Task: In the  document Ariana.rtfMake this file  'available offline' Add shortcut to Drive 'My Drive'Email the file to   softage.4@softage.net, with message attached Time-Sensitive: I kindly ask you to go through the email I've sent as soon as possible. and file type: 'Open Document'
Action: Mouse moved to (664, 293)
Screenshot: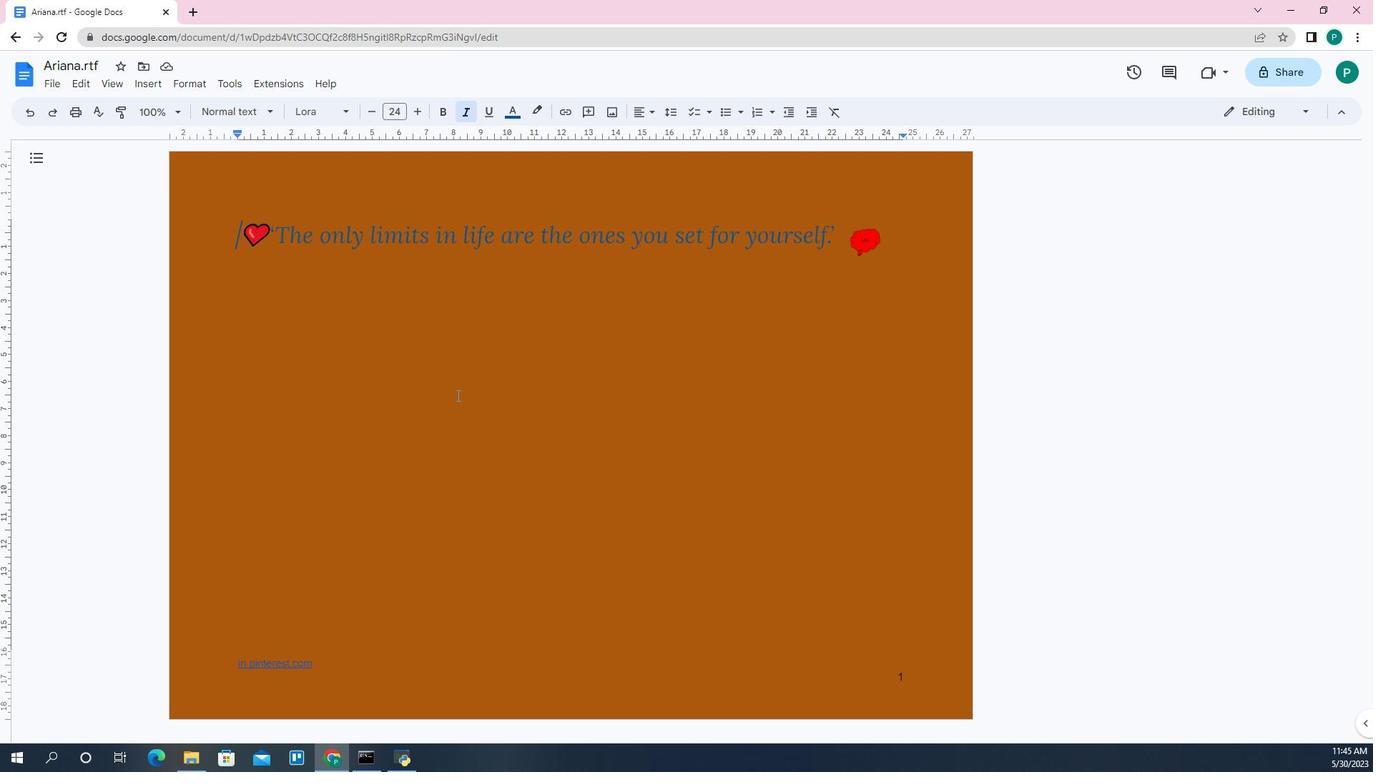 
Action: Mouse pressed left at (664, 293)
Screenshot: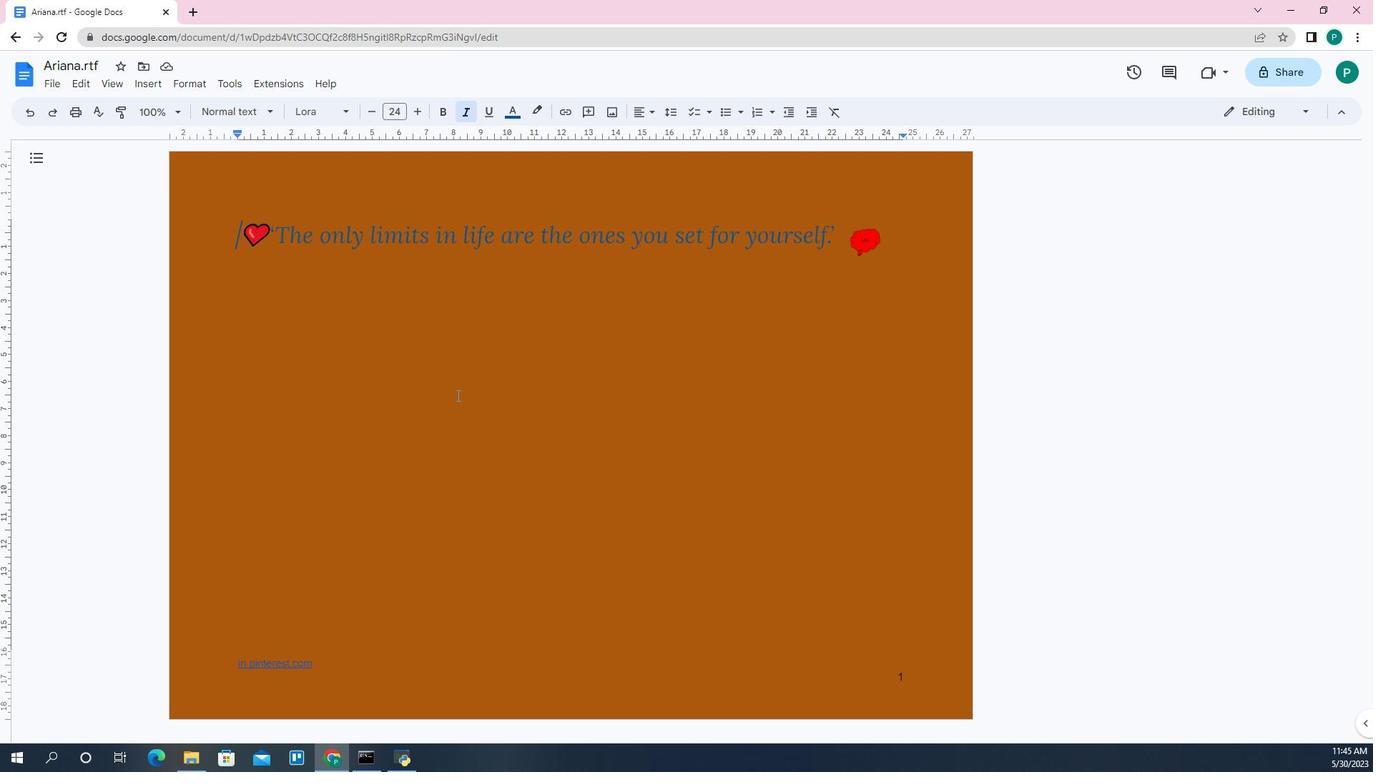 
Action: Mouse moved to (664, 293)
Screenshot: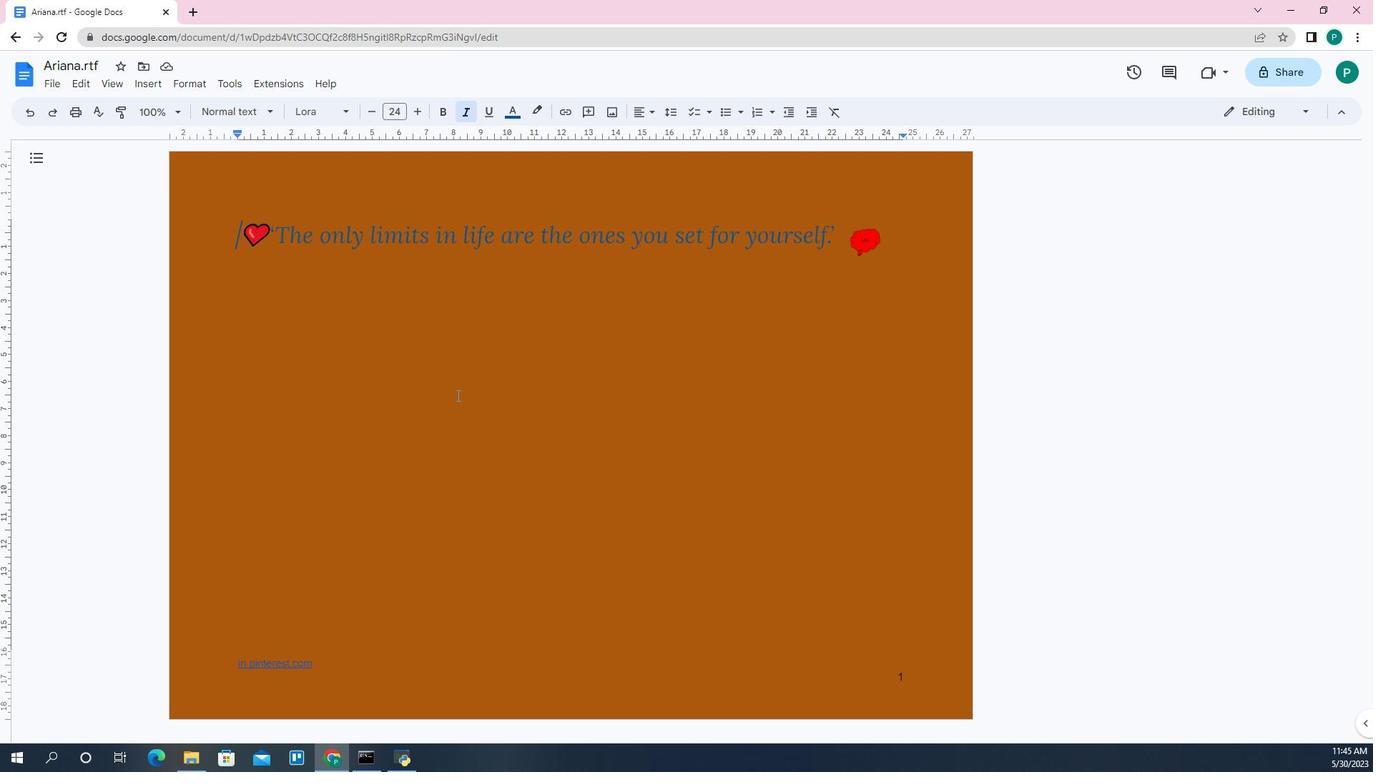 
Action: Mouse pressed left at (664, 293)
Screenshot: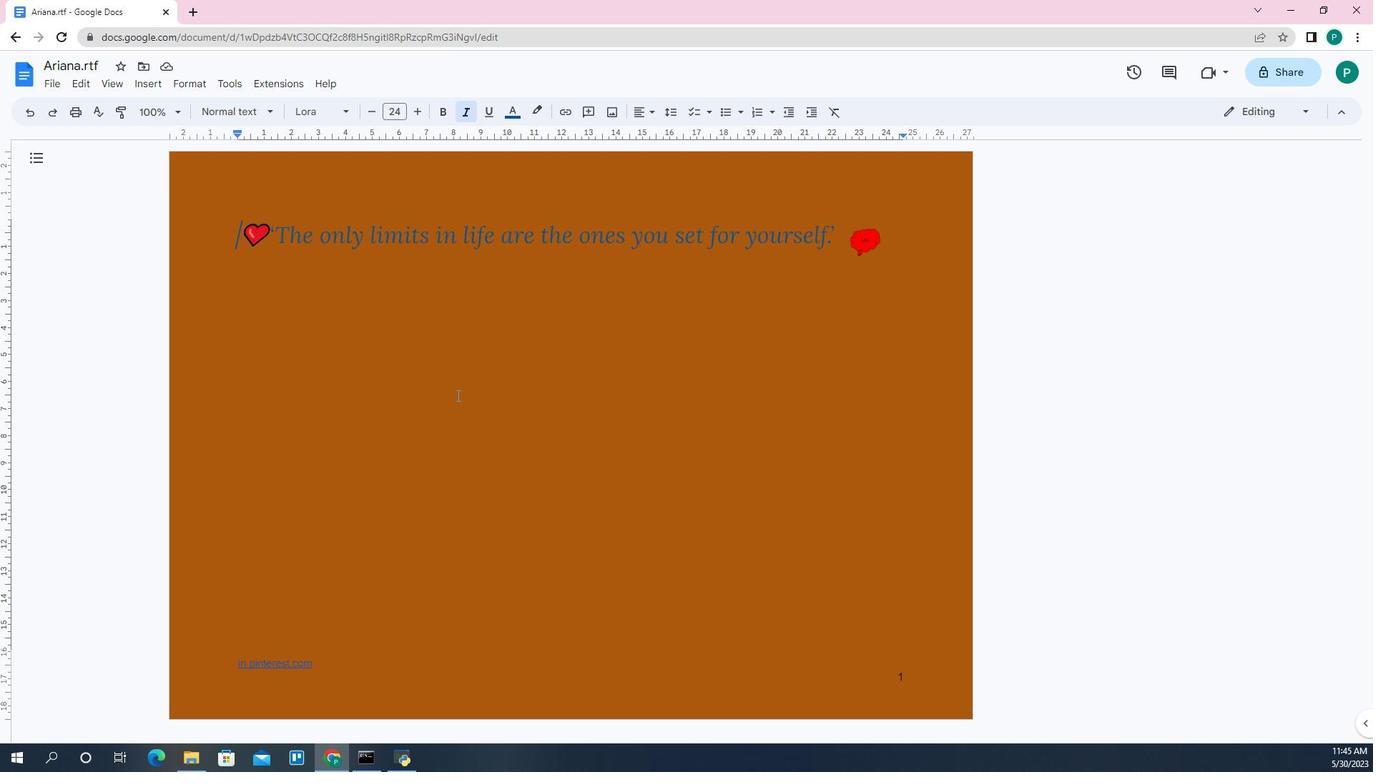 
Action: Mouse moved to (664, 317)
Screenshot: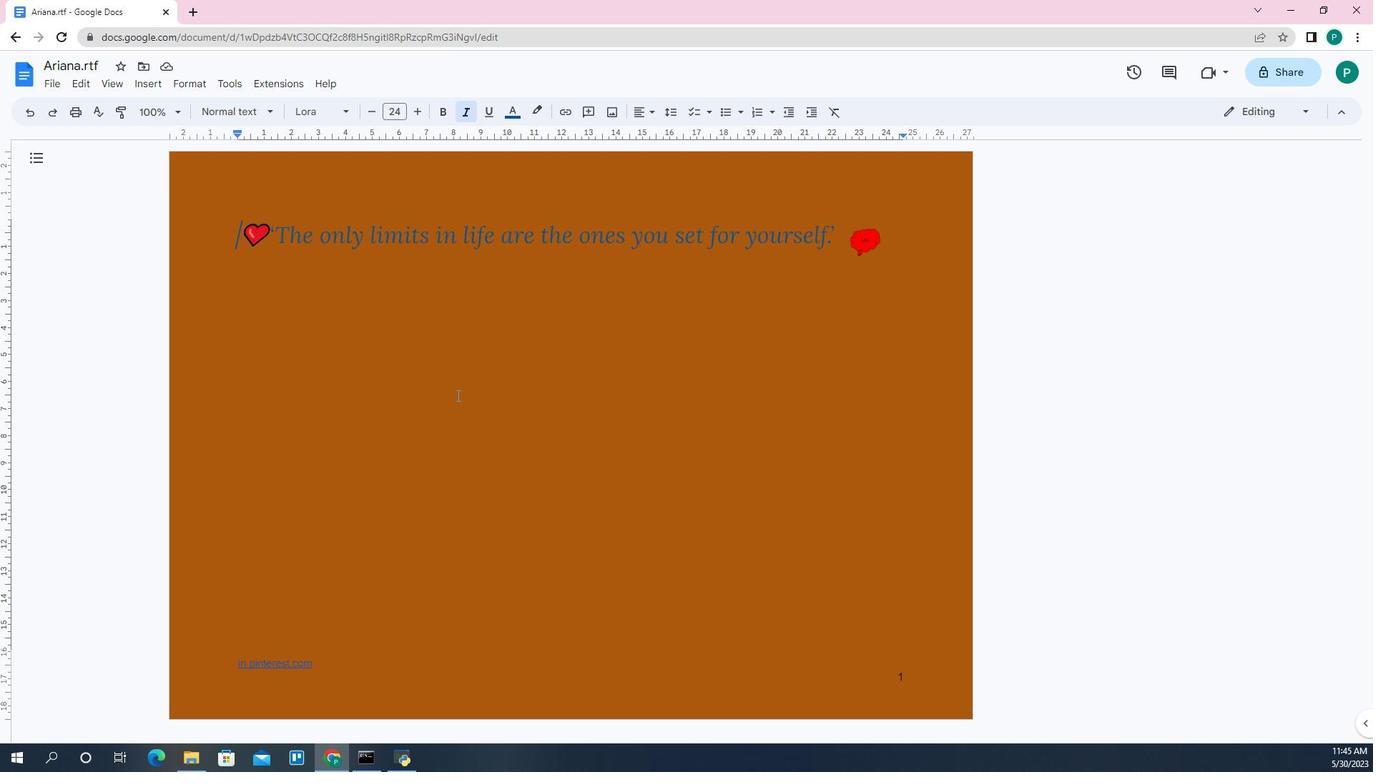 
Action: Mouse pressed left at (664, 317)
Screenshot: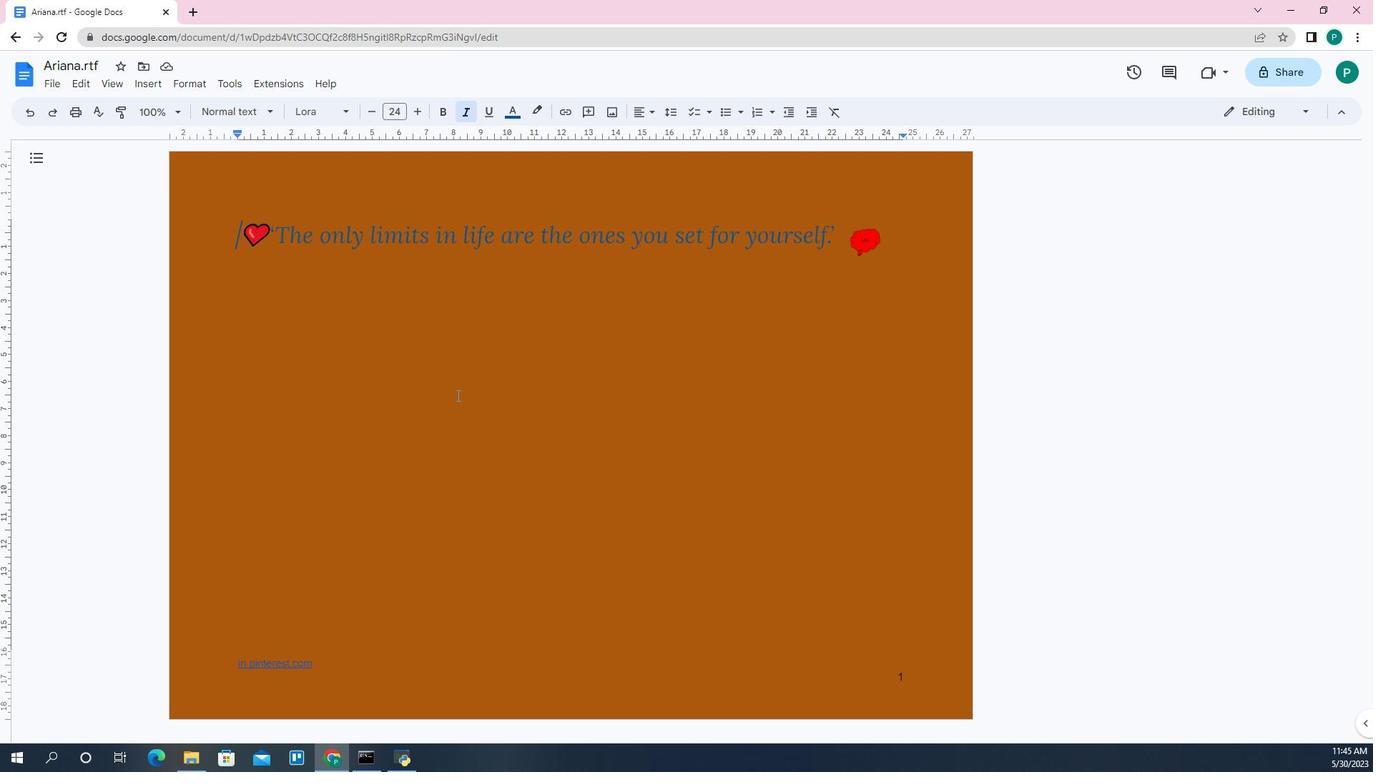 
Action: Mouse moved to (670, 296)
Screenshot: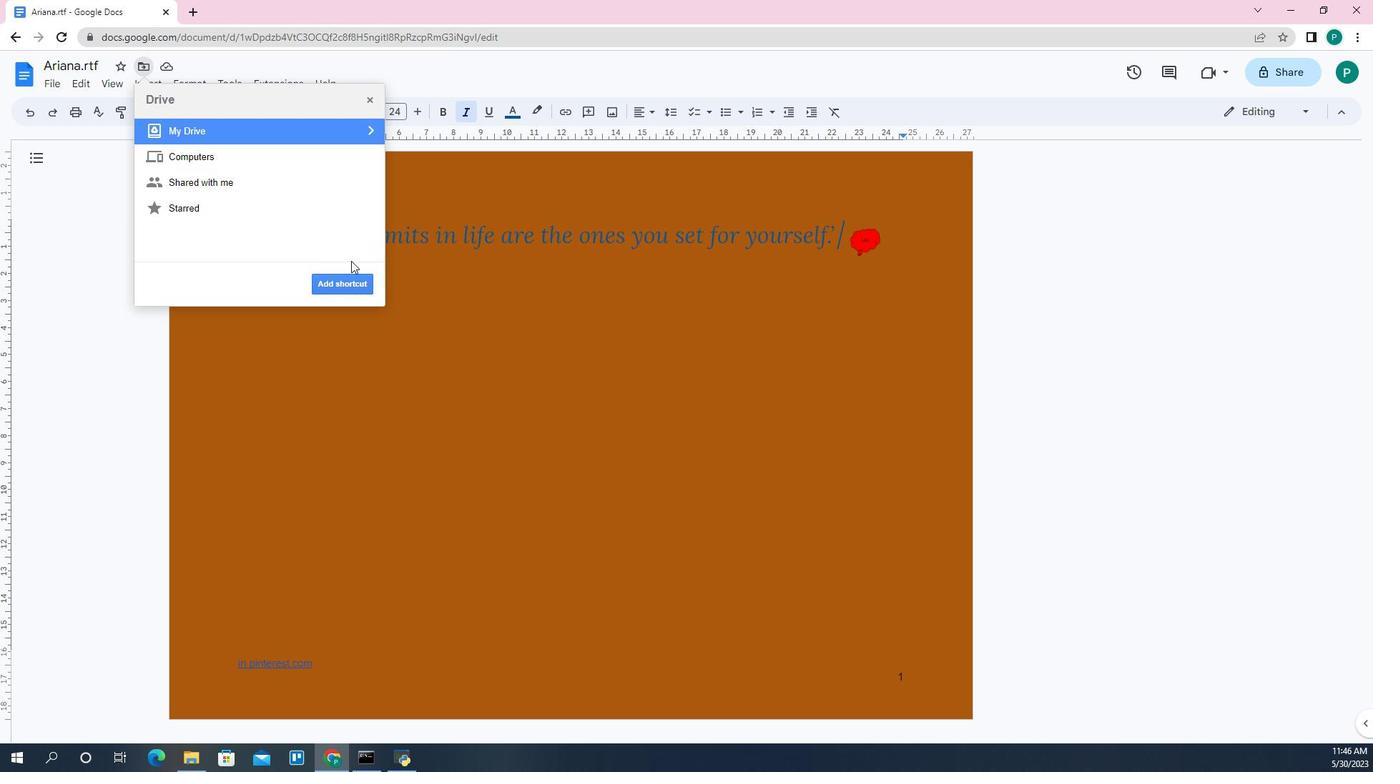 
Action: Mouse pressed left at (670, 296)
Screenshot: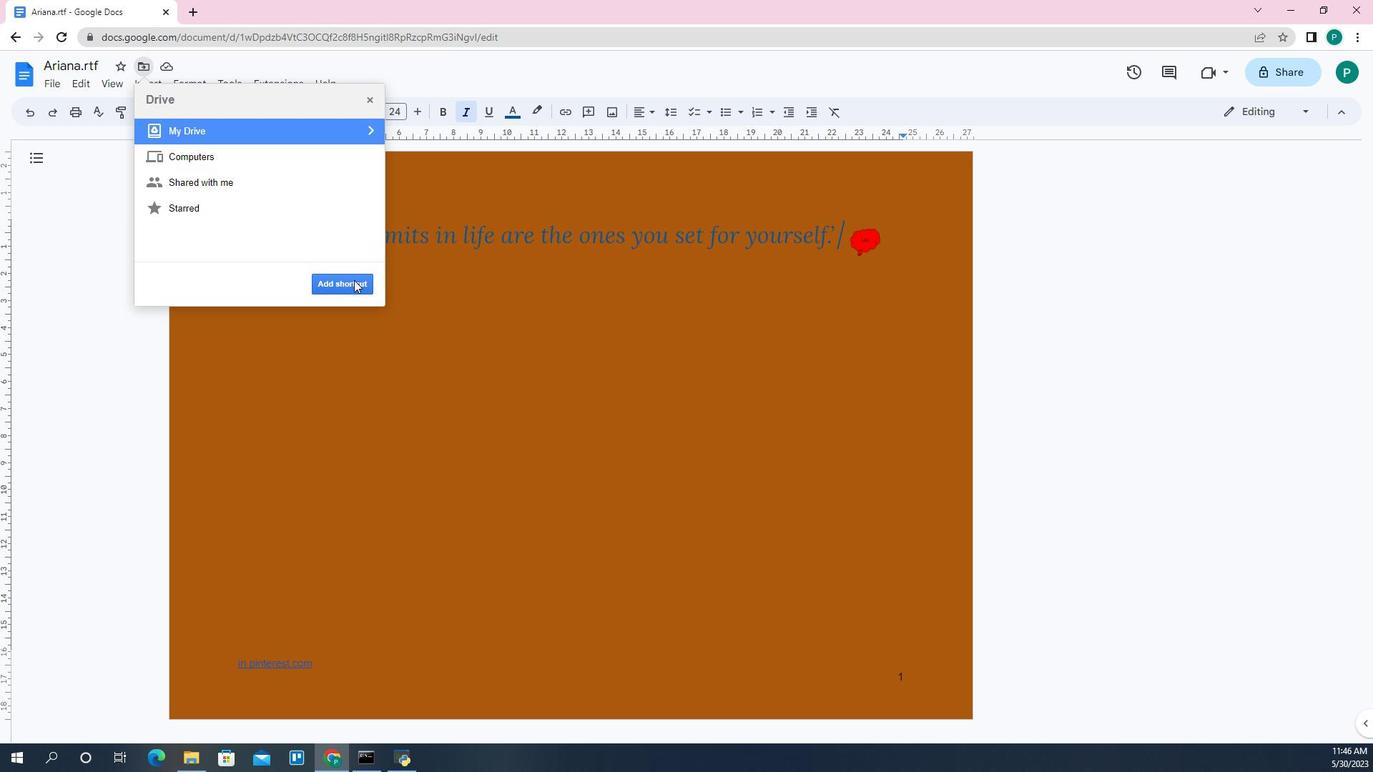 
Action: Mouse moved to (670, 310)
Screenshot: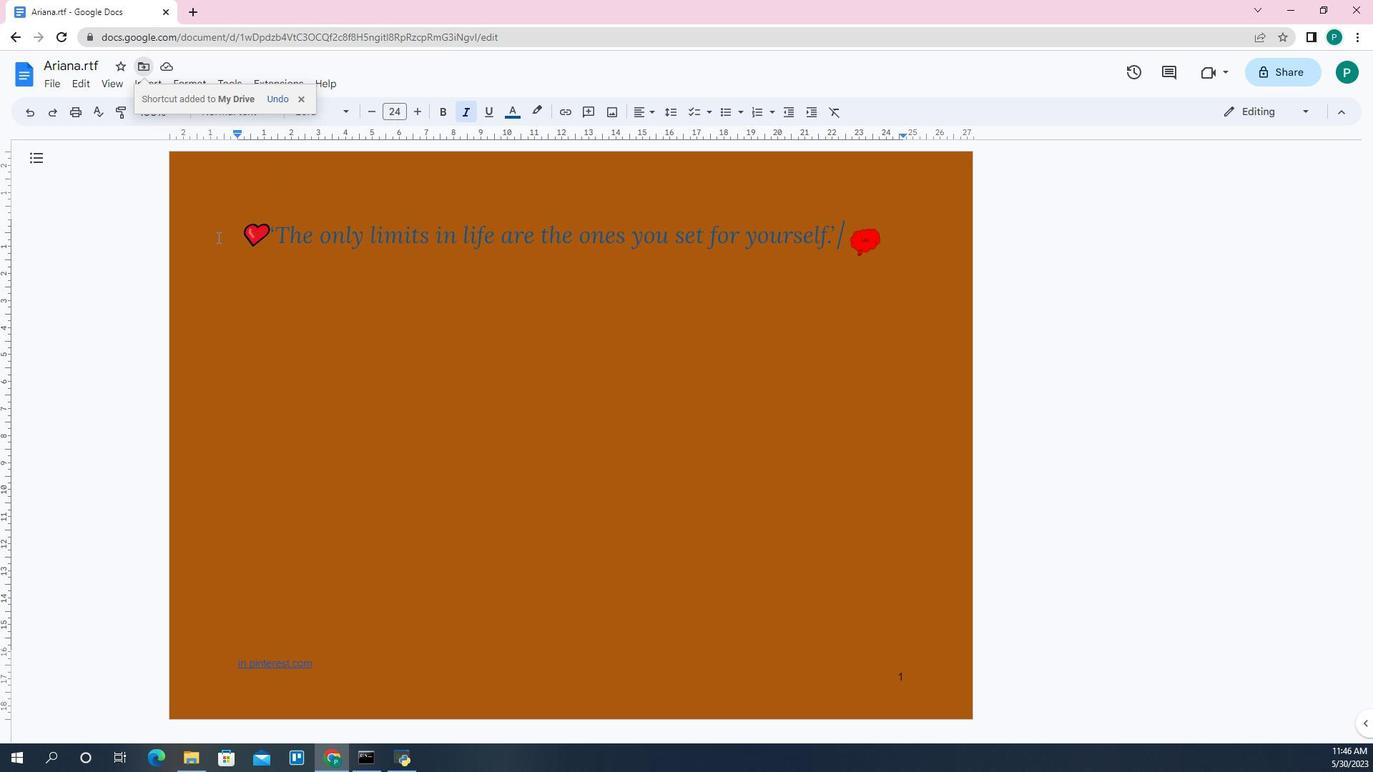 
Action: Mouse pressed left at (670, 310)
Screenshot: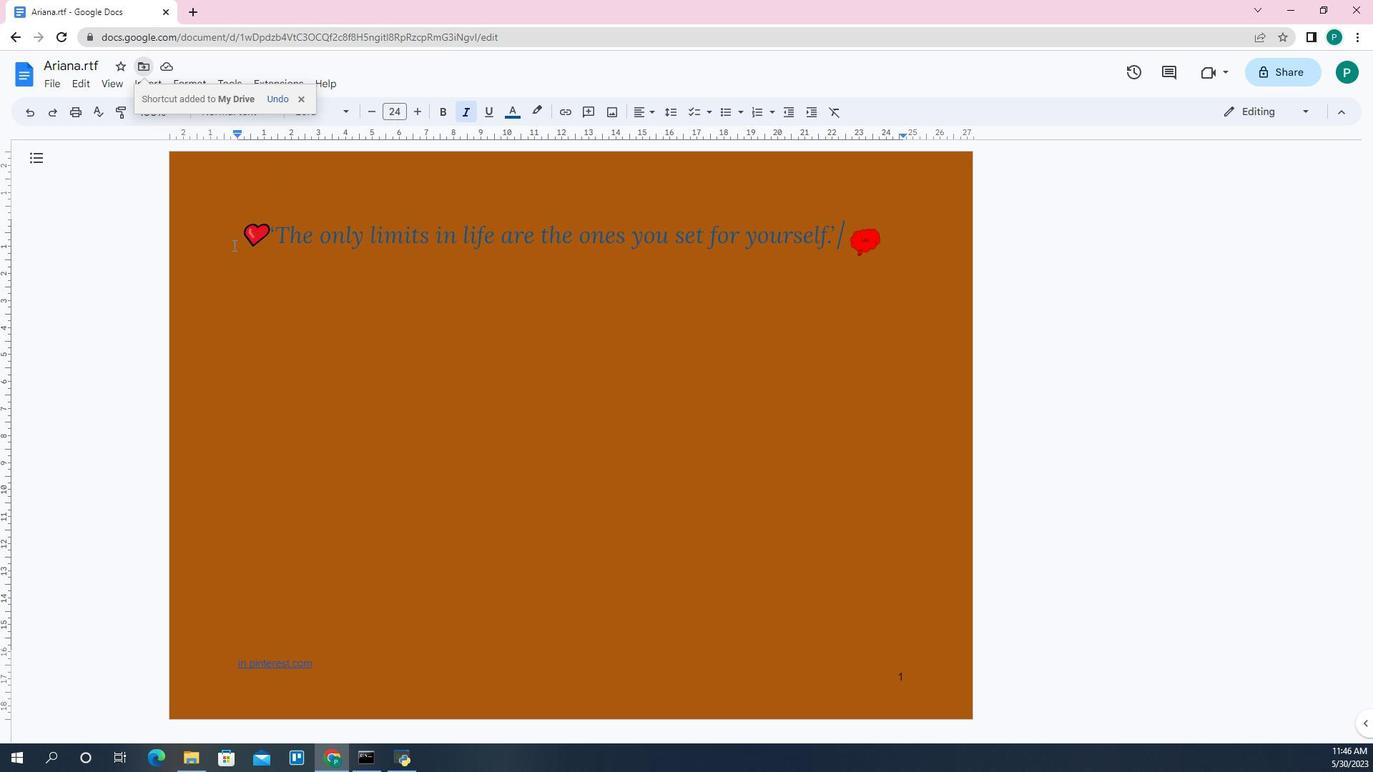 
Action: Mouse moved to (664, 293)
Screenshot: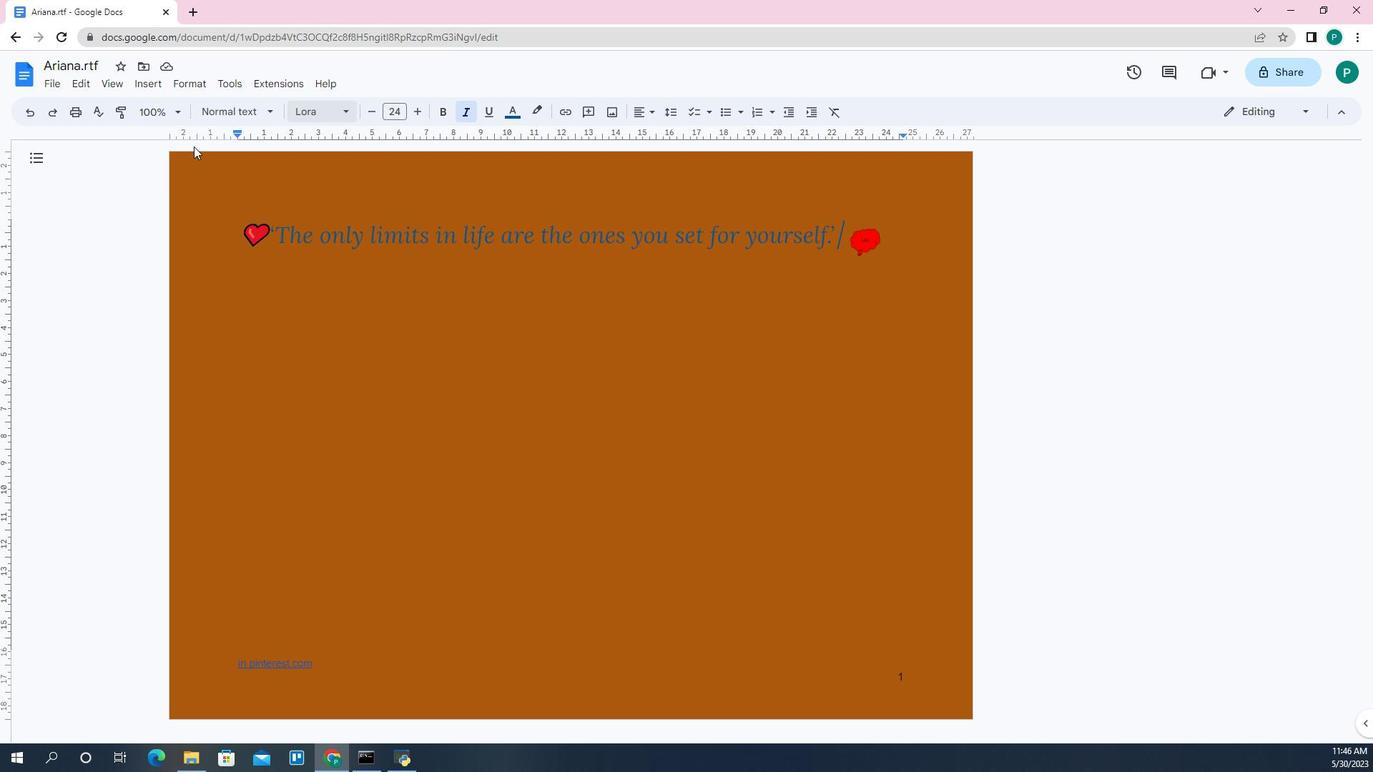 
Action: Mouse pressed left at (664, 293)
Screenshot: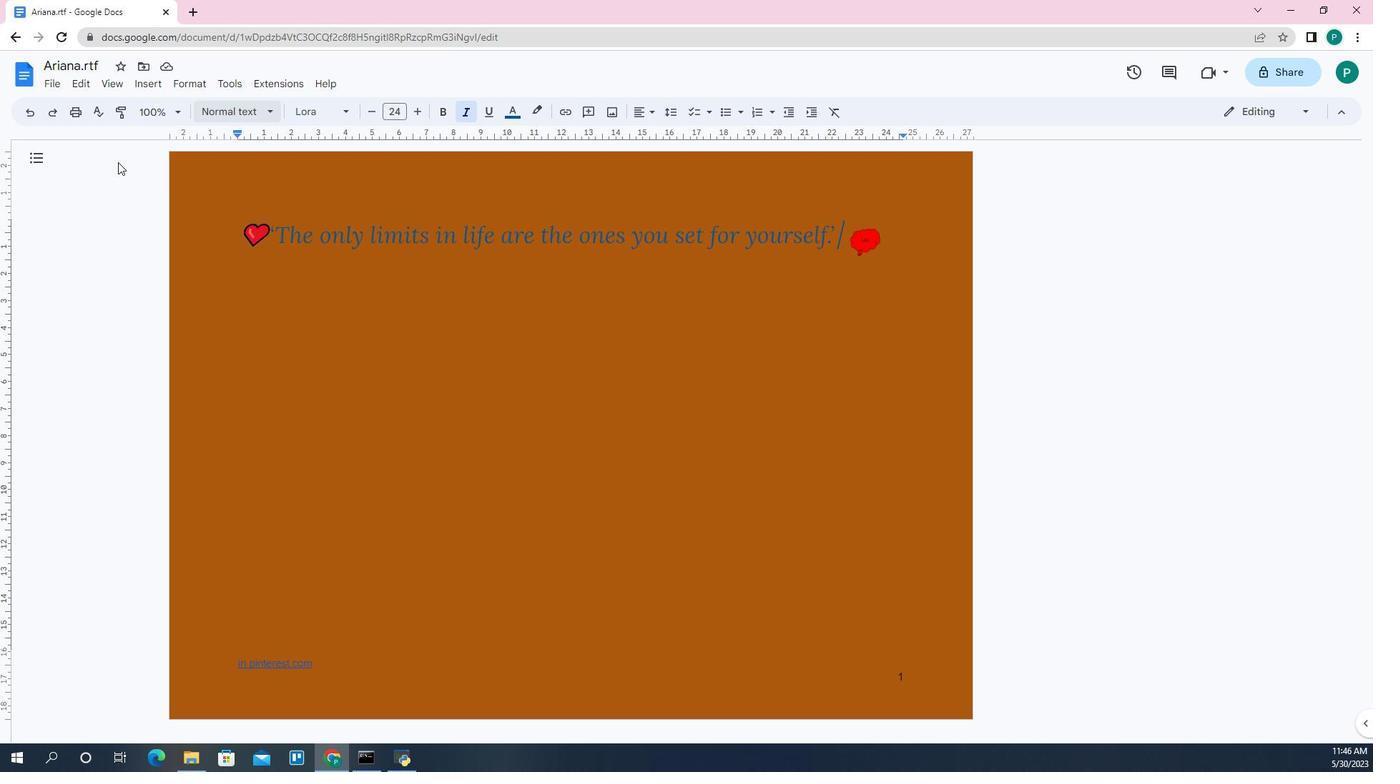 
Action: Mouse moved to (664, 311)
Screenshot: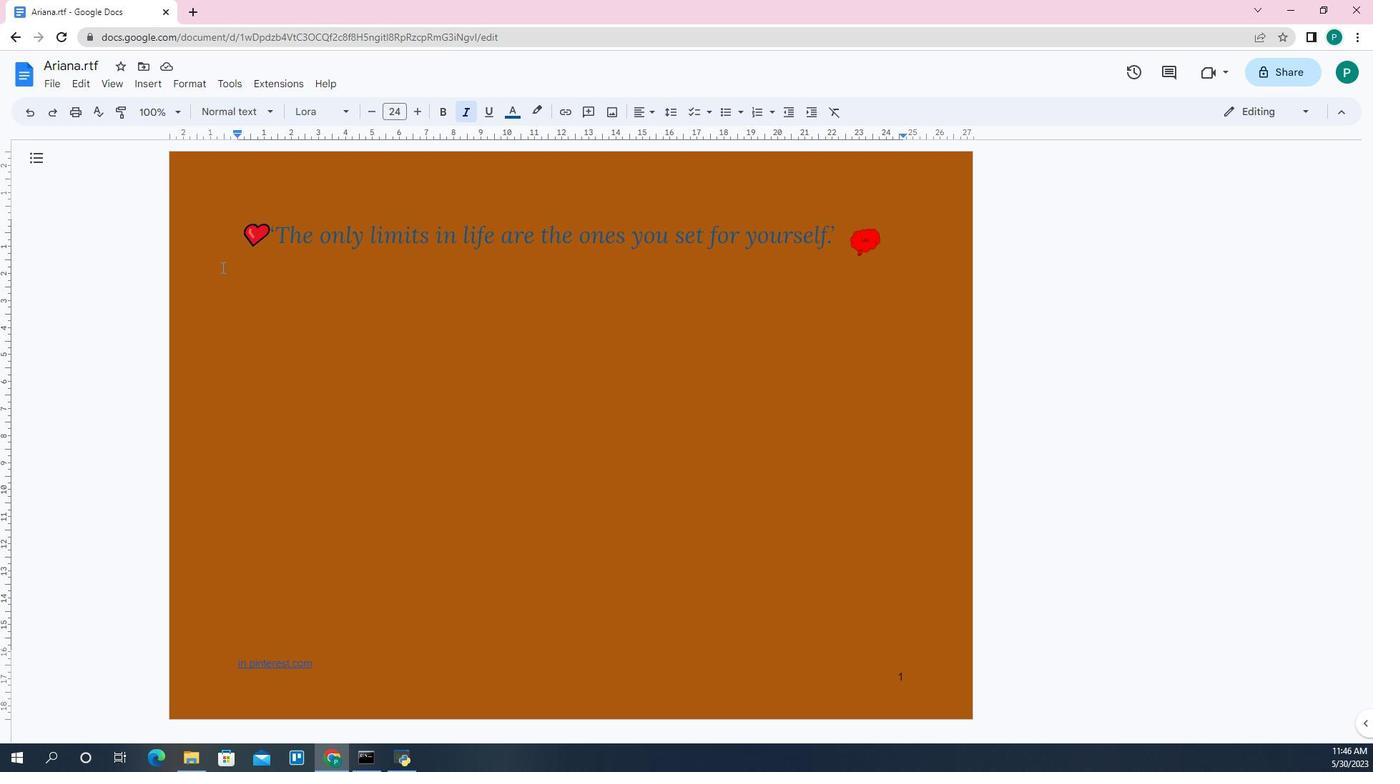 
Action: Mouse pressed left at (664, 311)
Screenshot: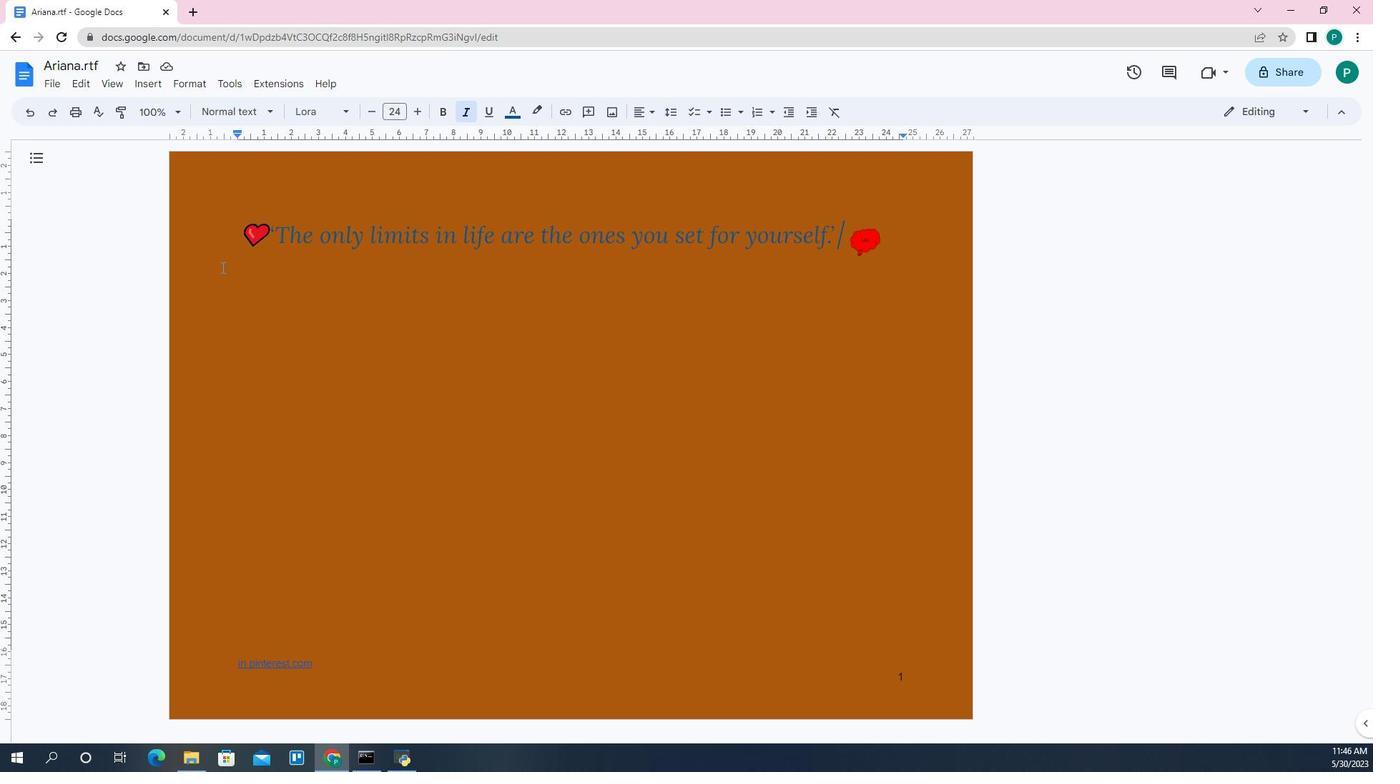 
Action: Mouse moved to (665, 298)
Screenshot: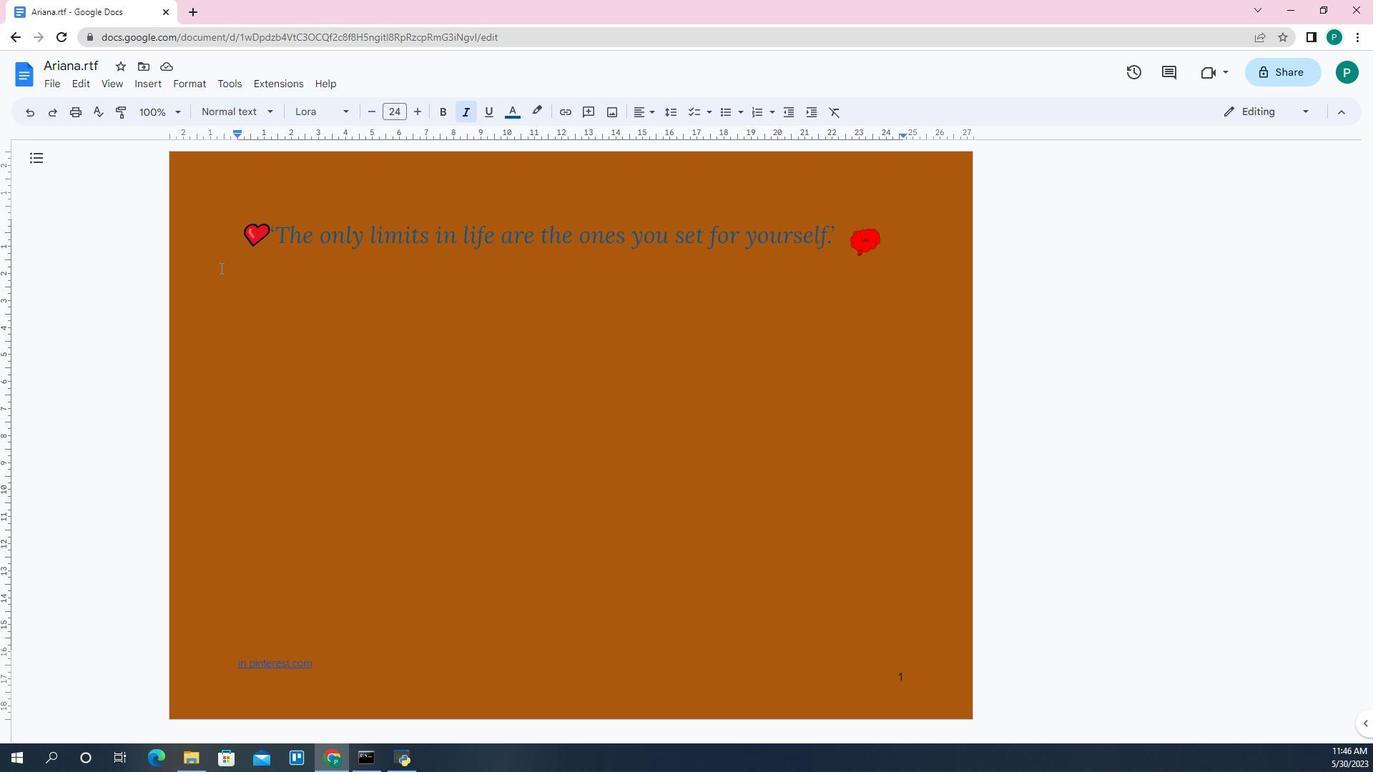 
Action: Mouse pressed left at (665, 298)
Screenshot: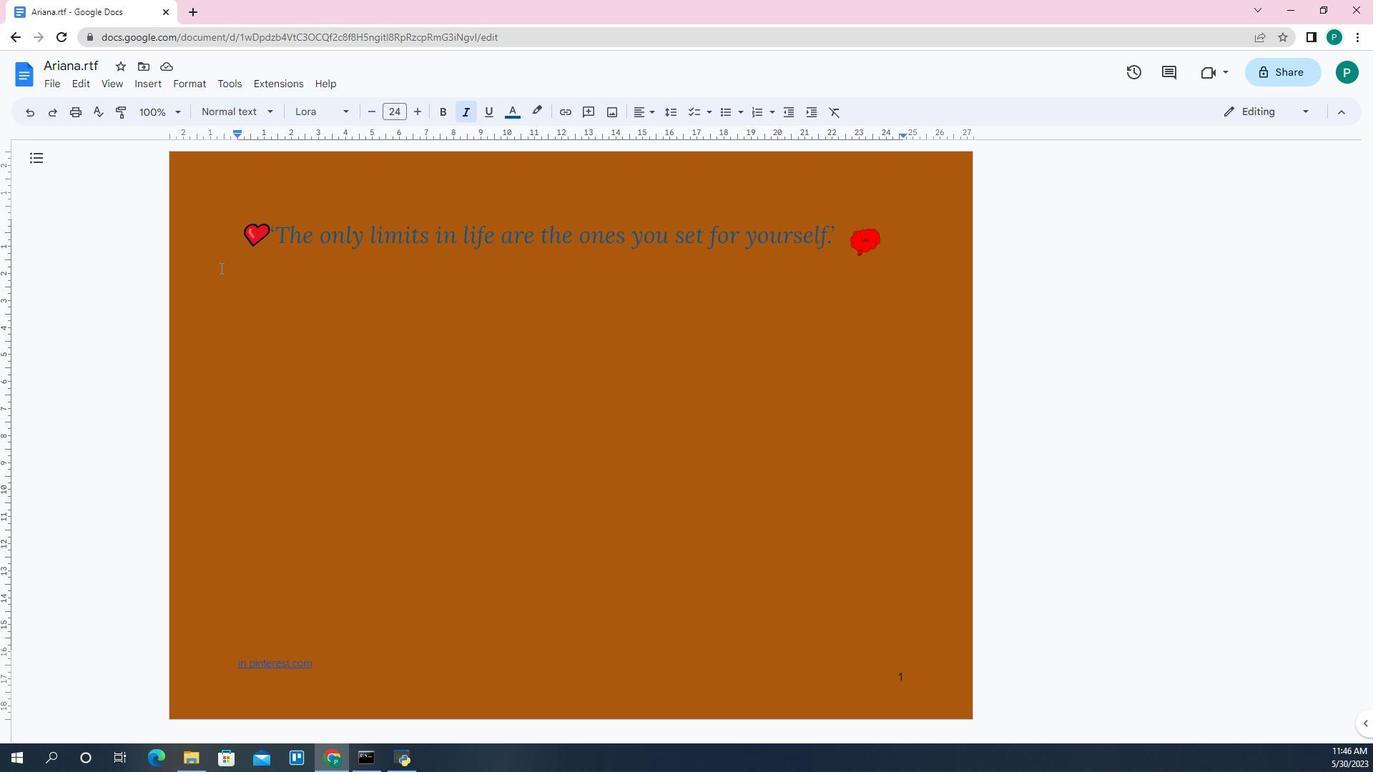 
Action: Mouse moved to (665, 298)
Screenshot: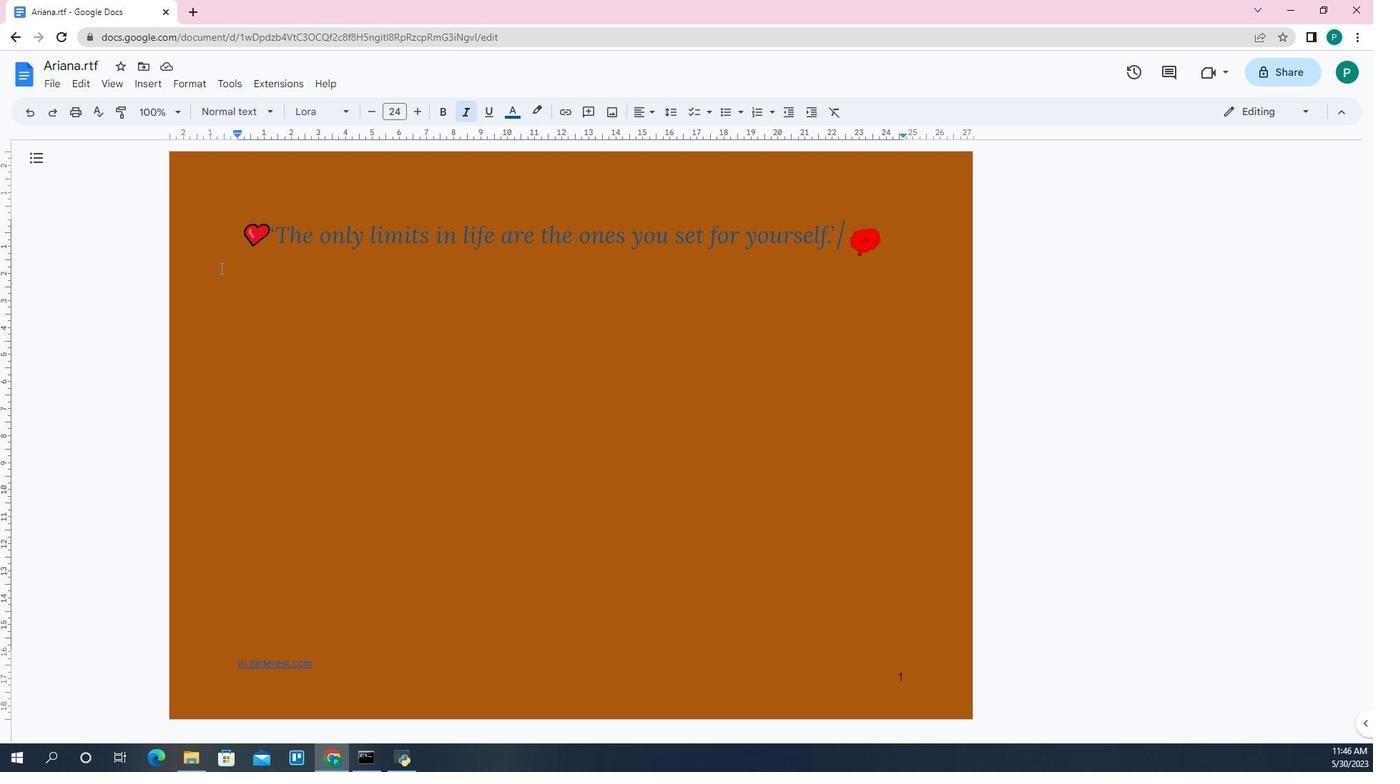 
Action: Mouse pressed left at (665, 298)
Screenshot: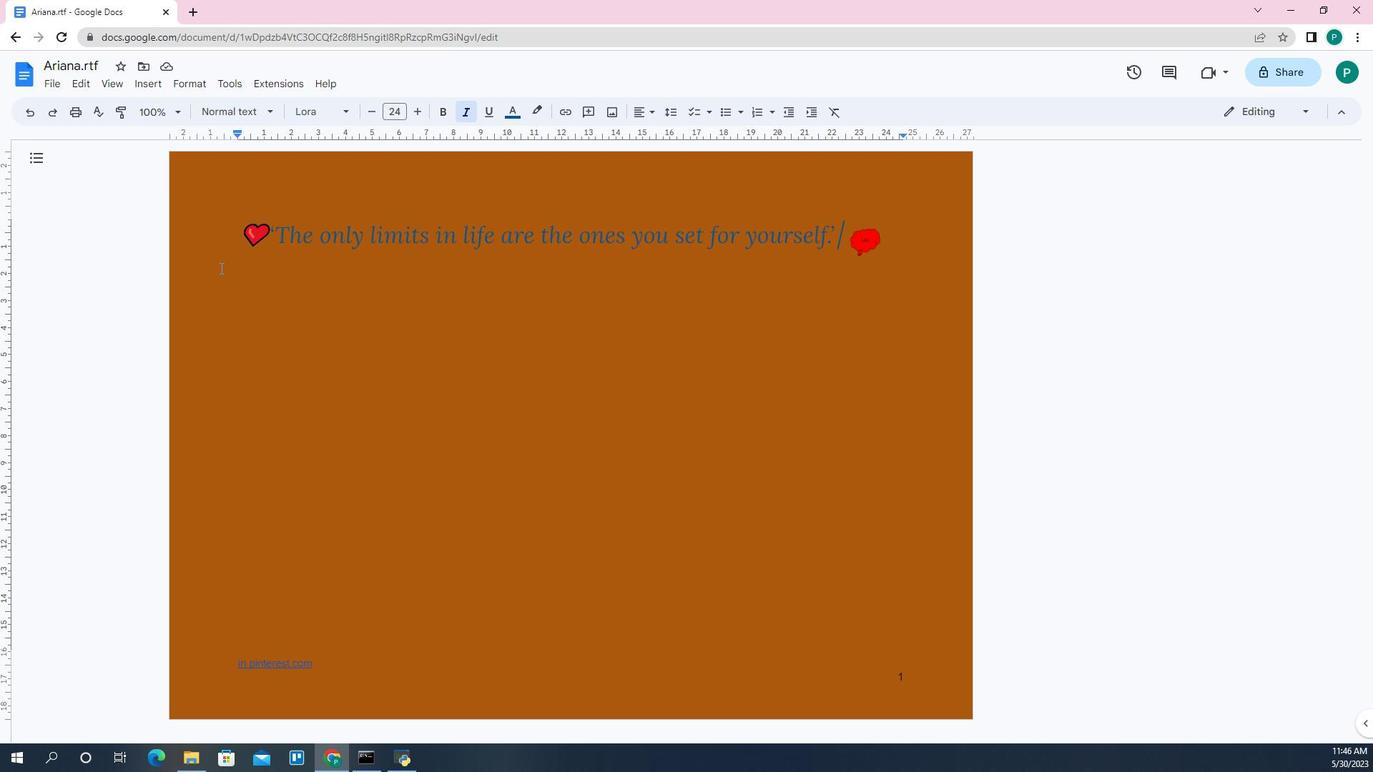 
Action: Mouse moved to (665, 309)
Screenshot: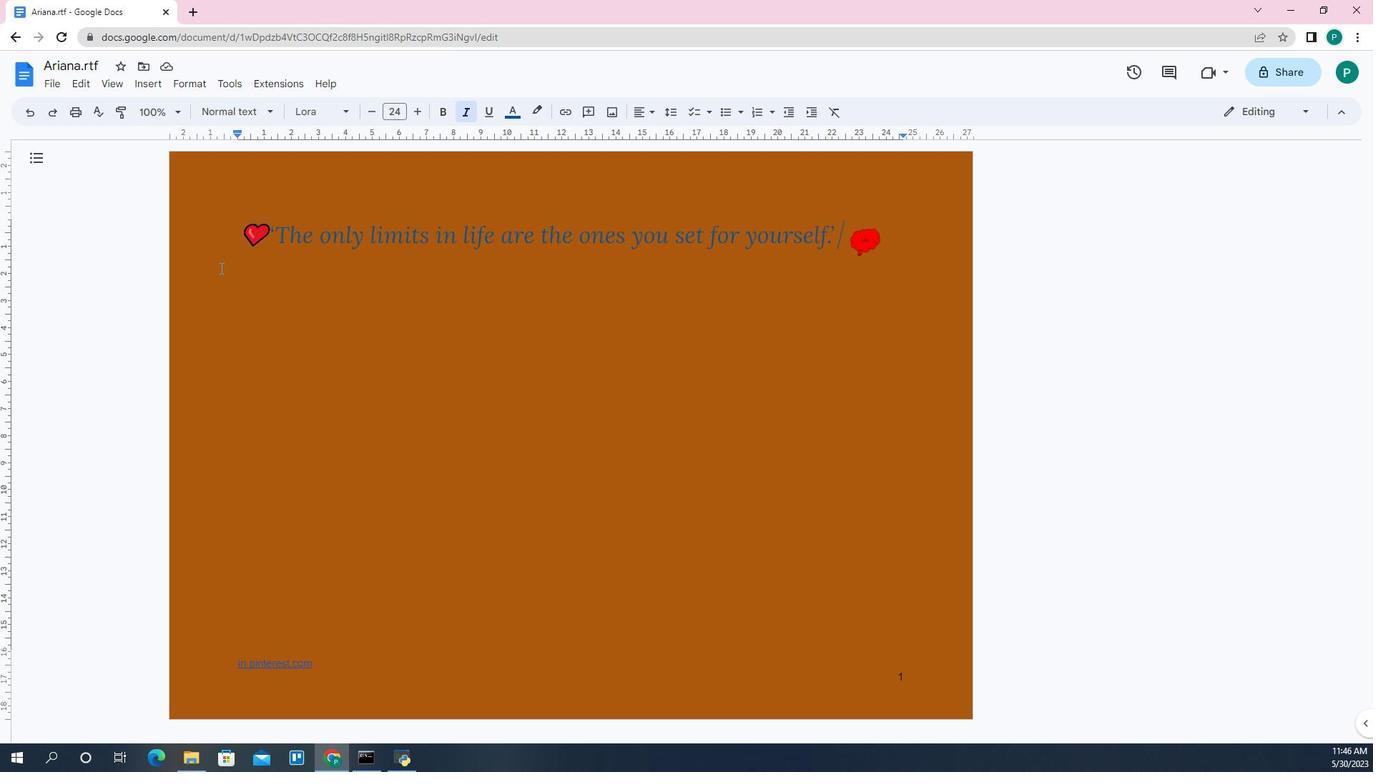 
Action: Mouse pressed left at (665, 309)
Screenshot: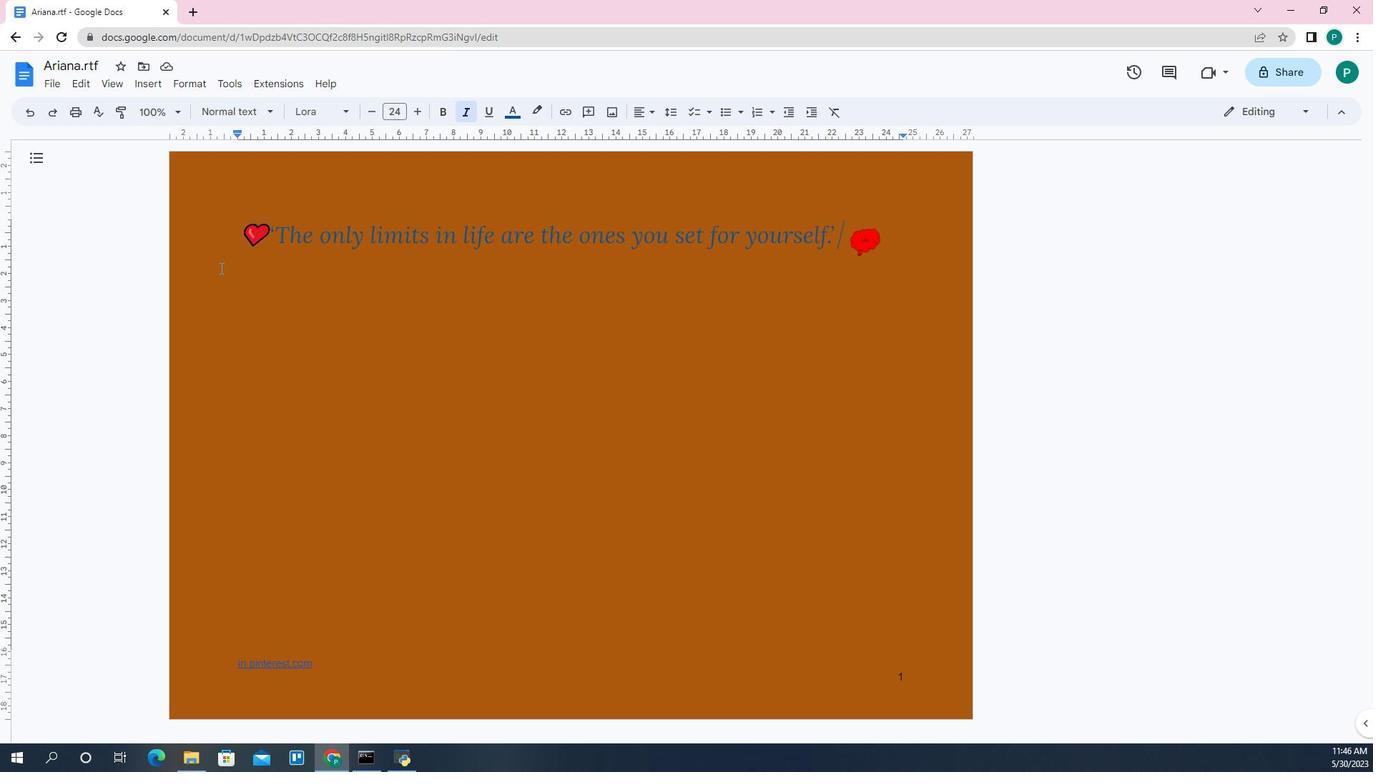 
Action: Mouse moved to (665, 295)
Screenshot: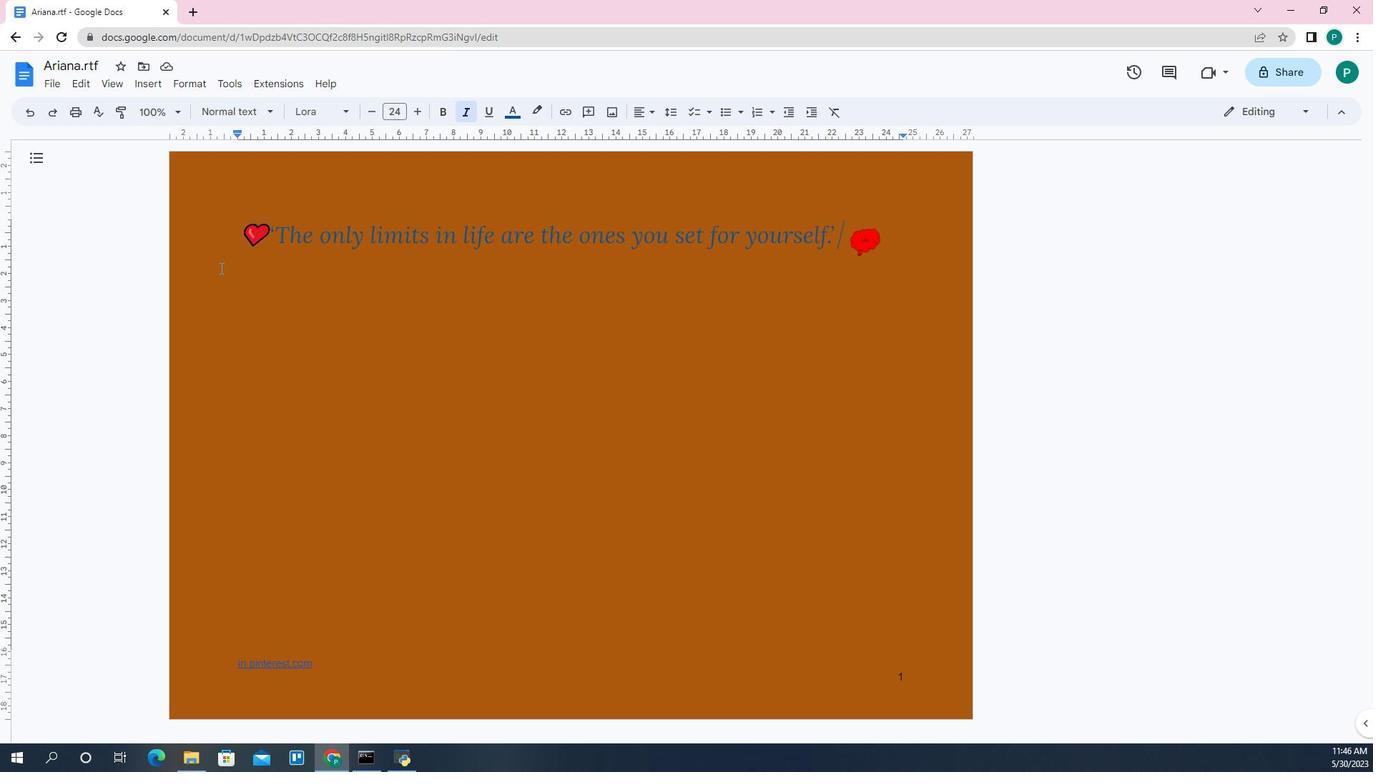 
Action: Mouse pressed left at (665, 295)
Screenshot: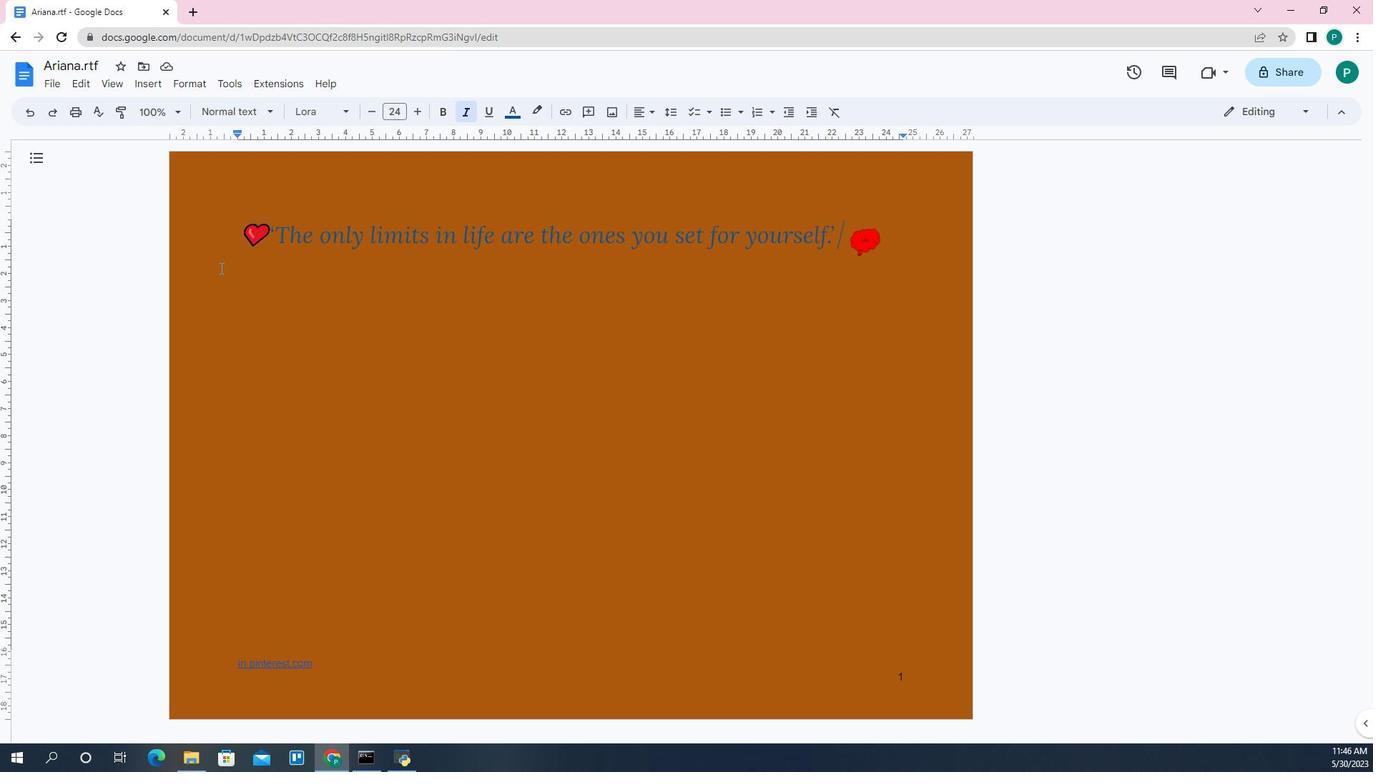 
Action: Mouse moved to (664, 293)
Screenshot: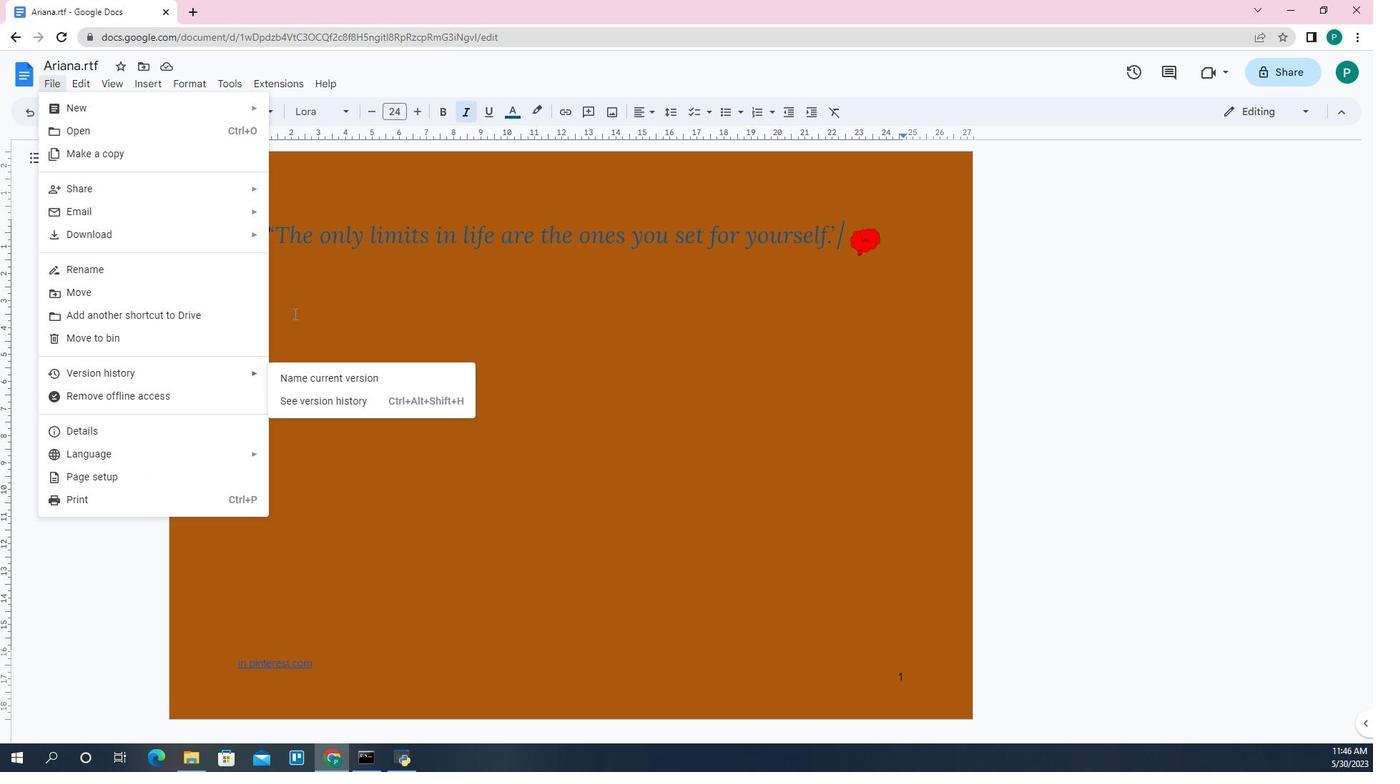 
Action: Mouse pressed left at (664, 293)
Screenshot: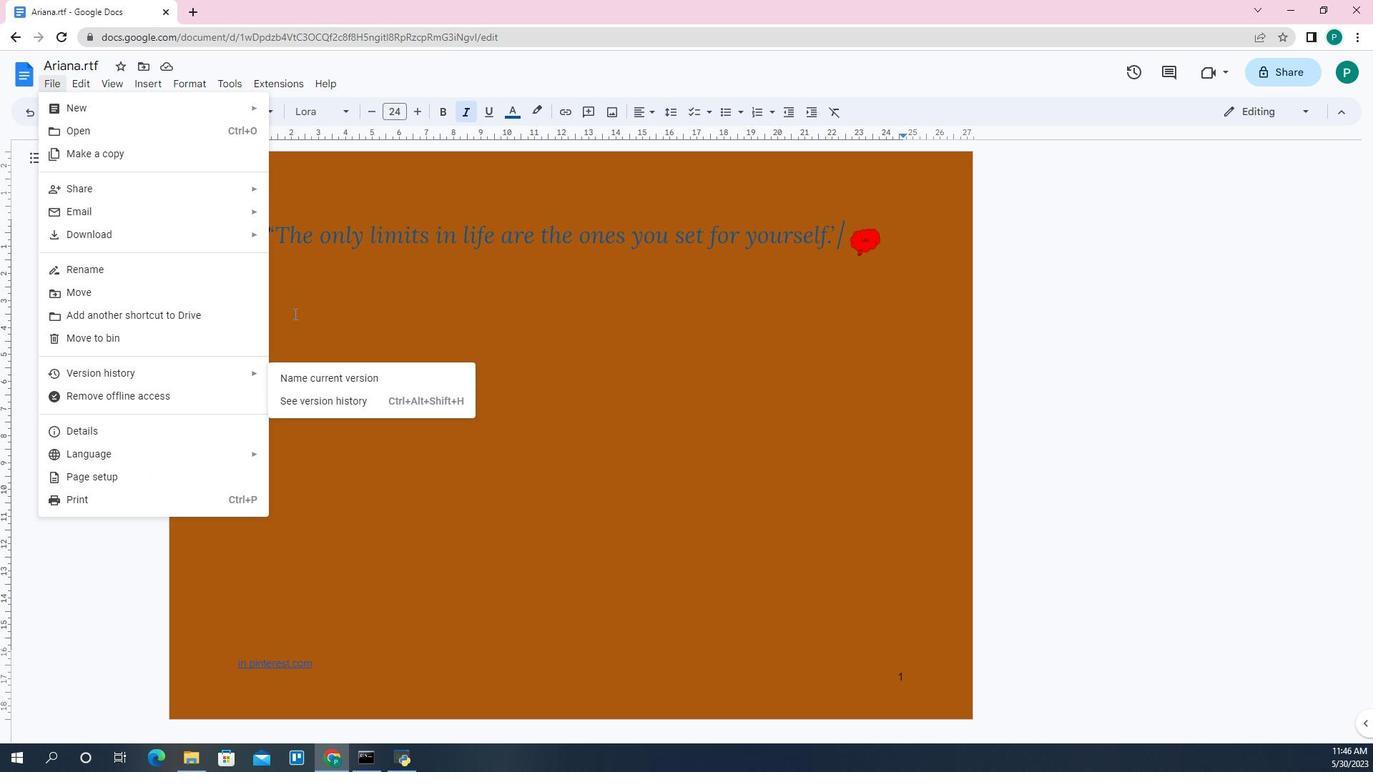 
Action: Mouse moved to (667, 324)
Screenshot: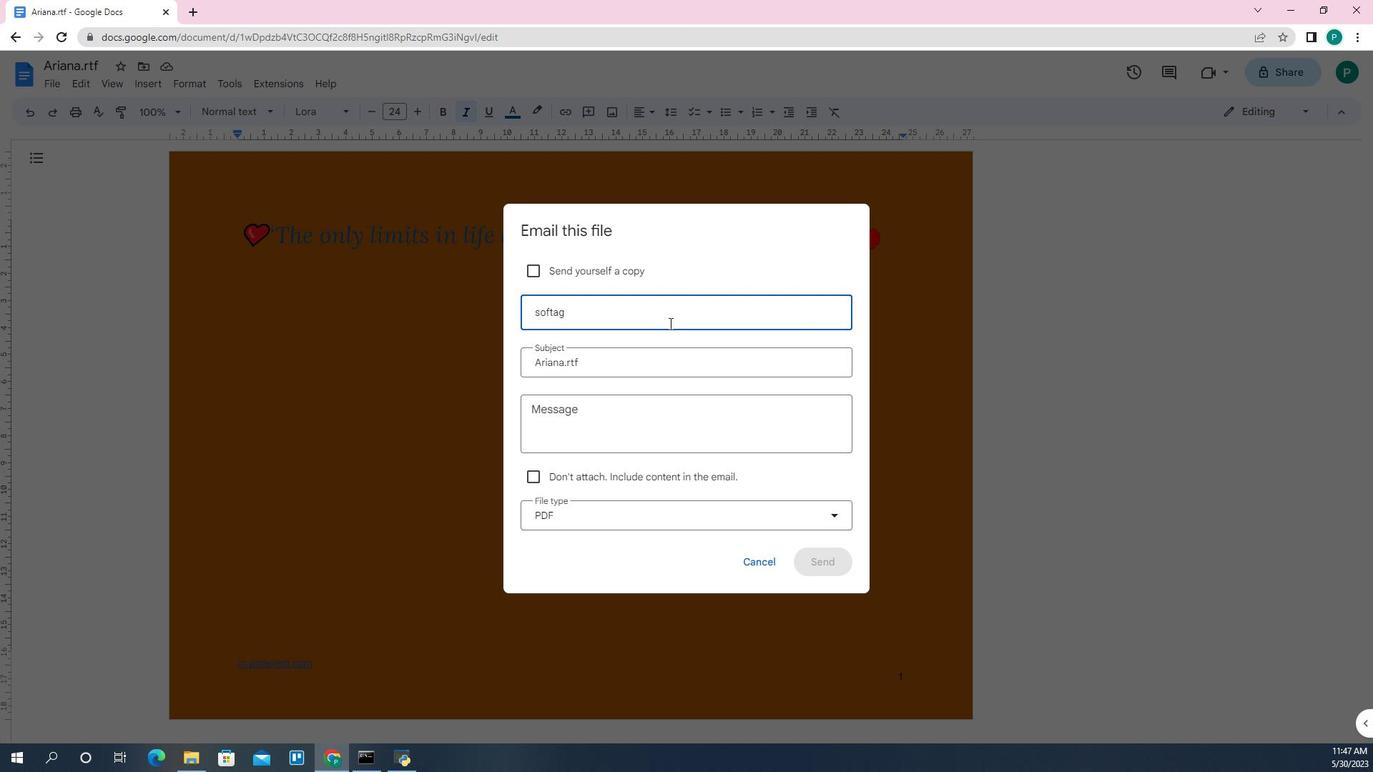 
Action: Mouse scrolled (667, 324) with delta (0, 0)
Screenshot: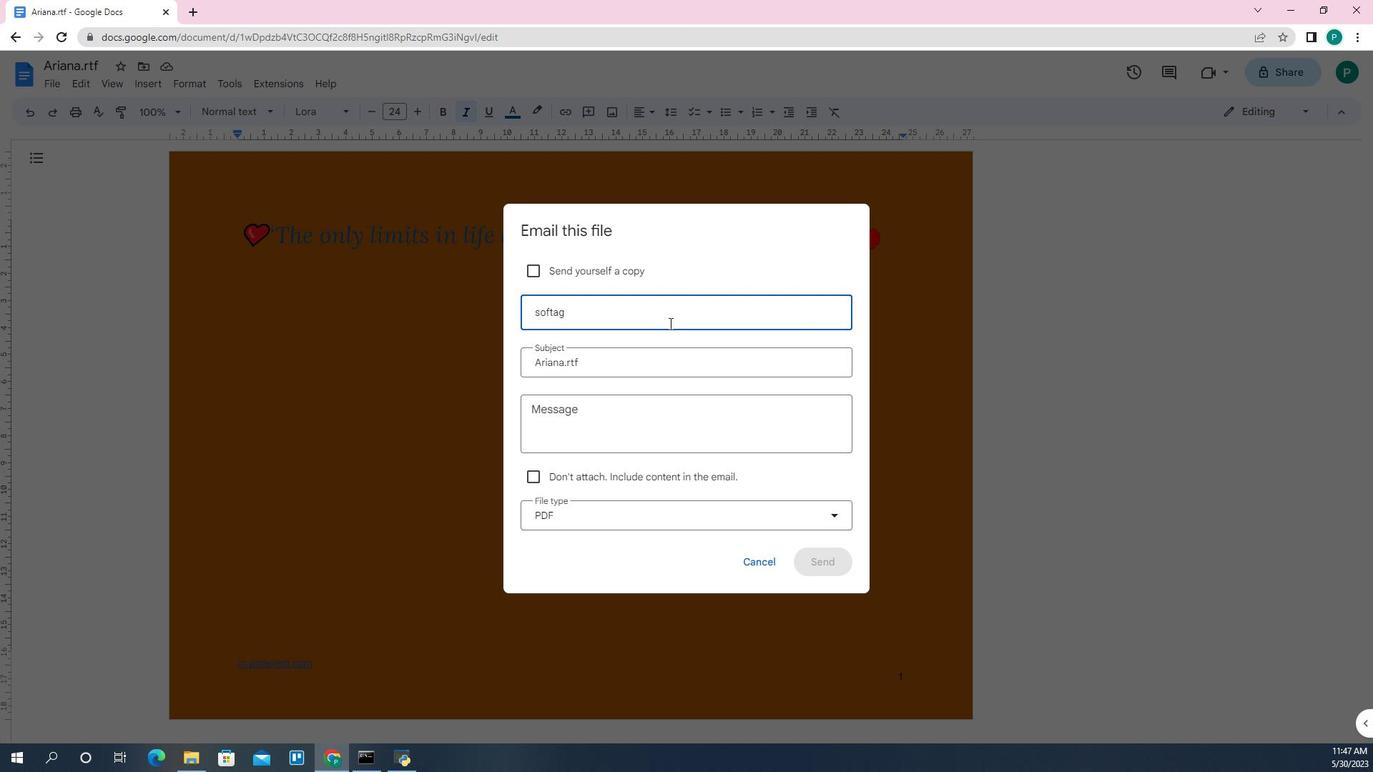 
Action: Mouse moved to (668, 326)
Screenshot: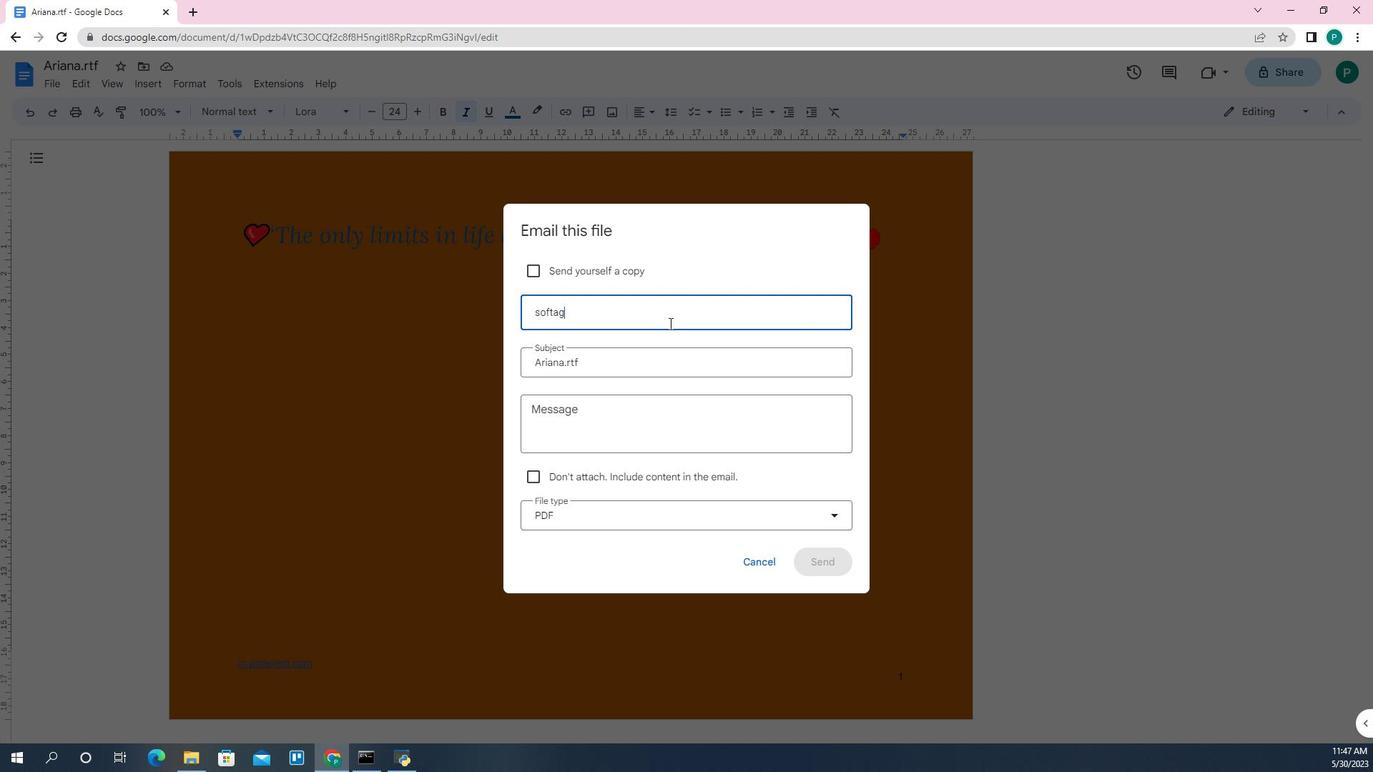 
Action: Mouse pressed left at (668, 326)
Screenshot: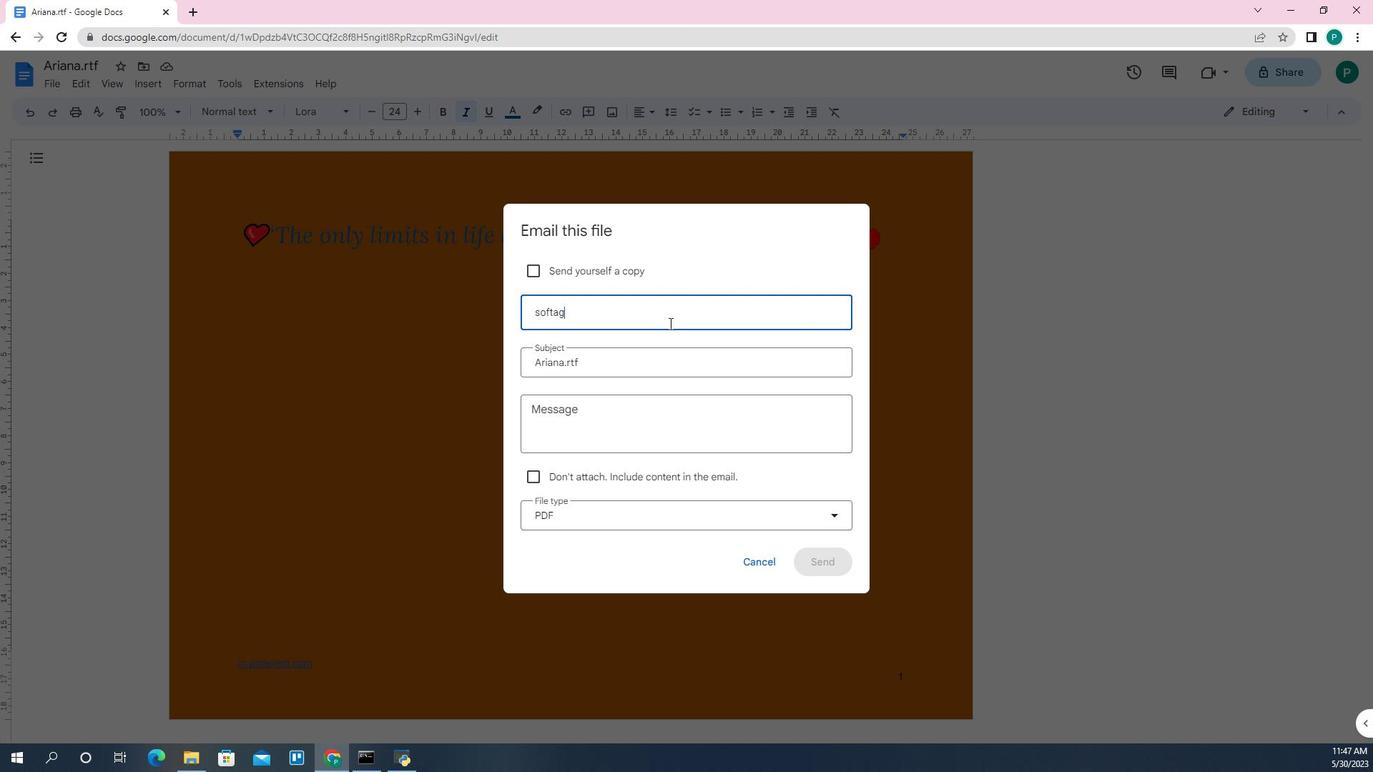 
Action: Mouse pressed left at (668, 326)
Screenshot: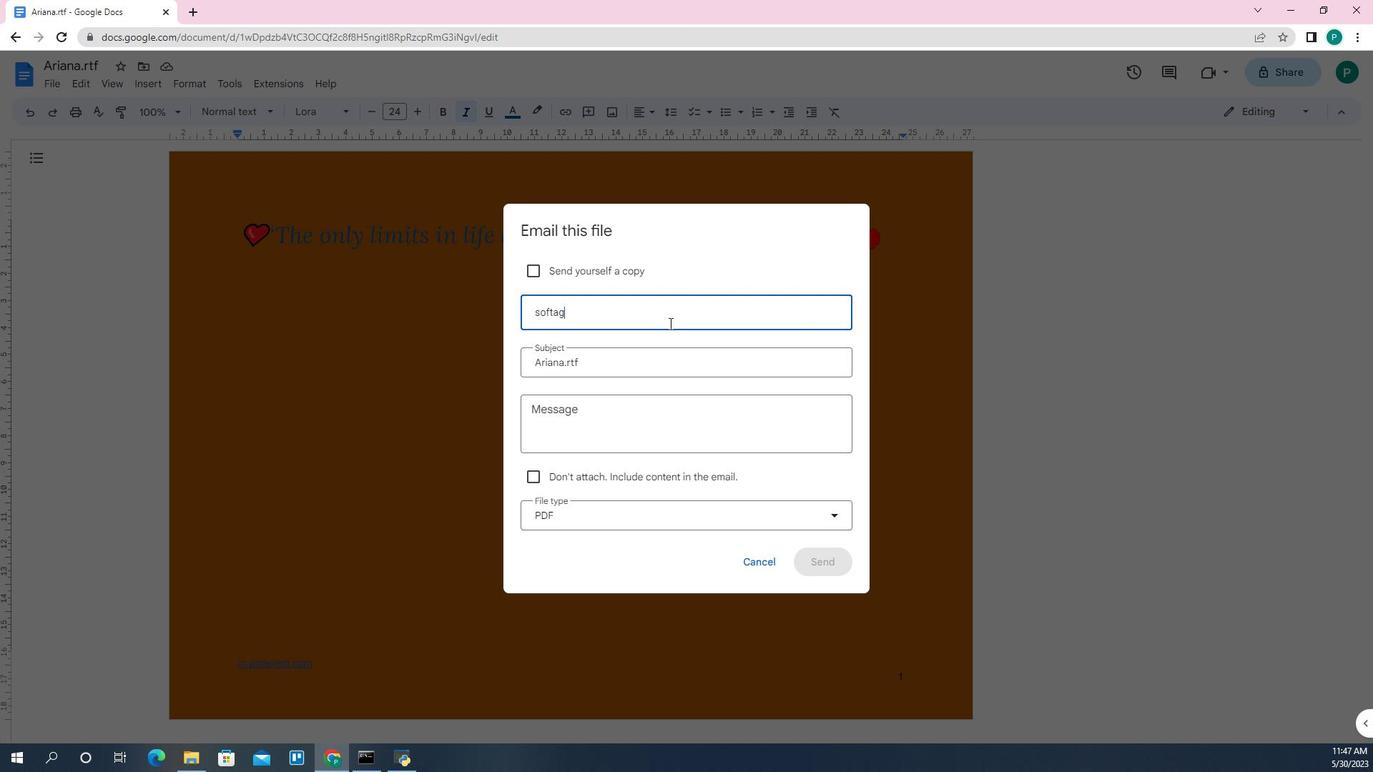 
Action: Mouse moved to (667, 318)
Screenshot: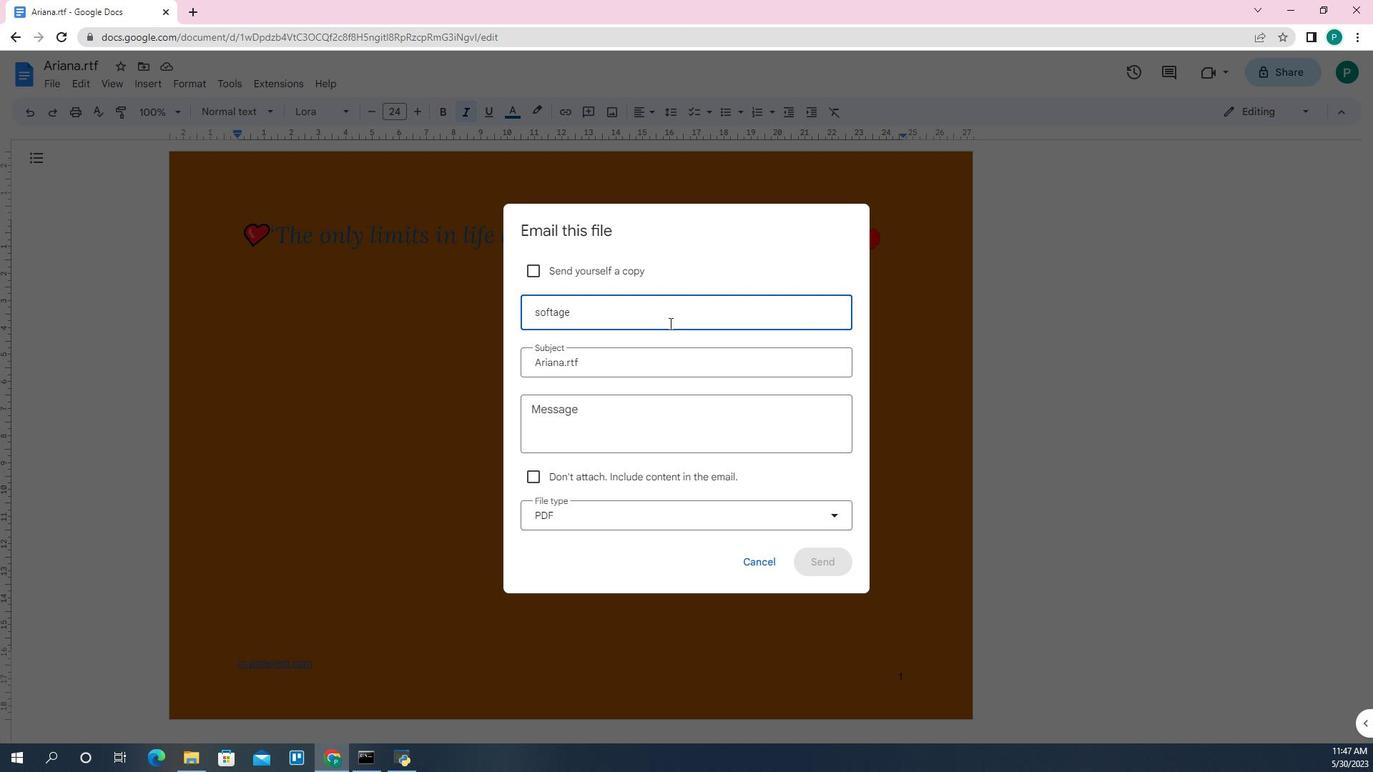 
Action: Mouse pressed left at (667, 318)
Screenshot: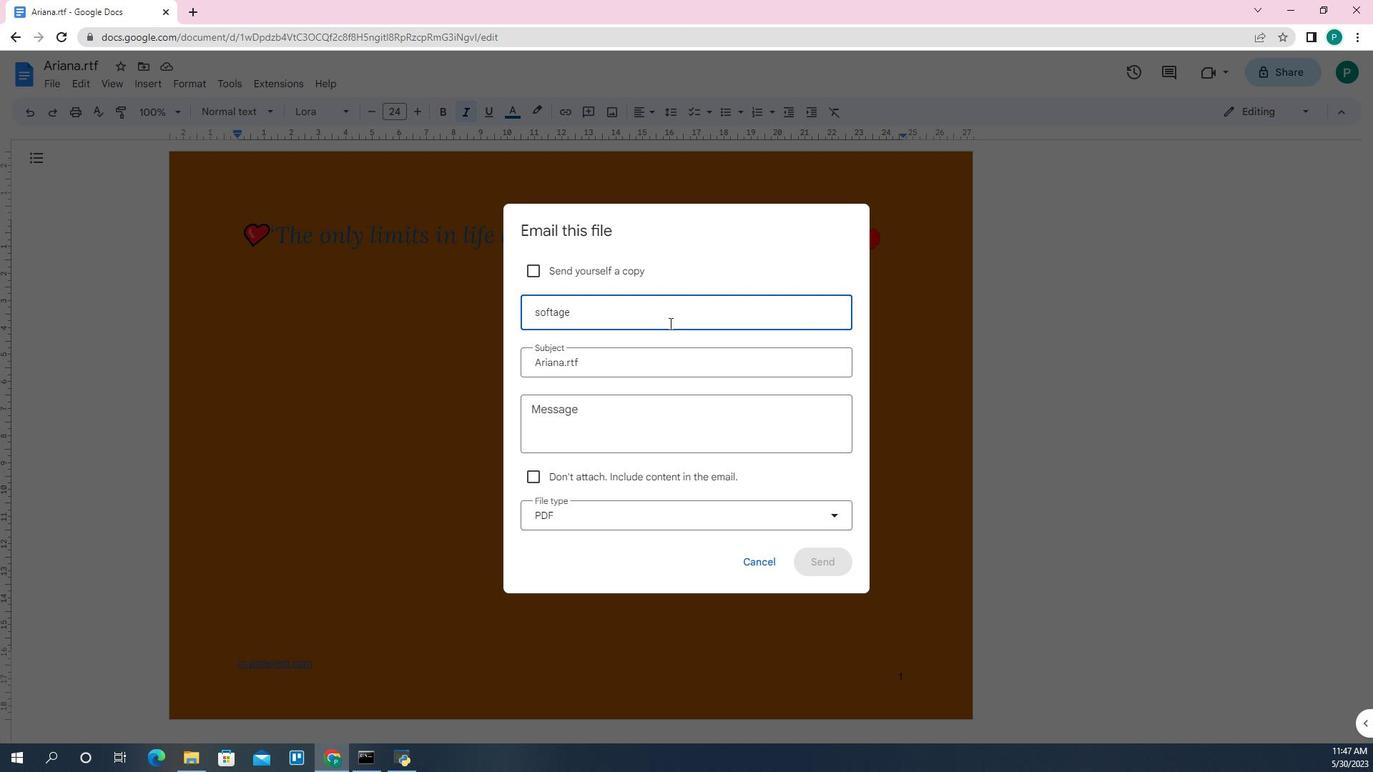 
Action: Mouse moved to (667, 314)
Screenshot: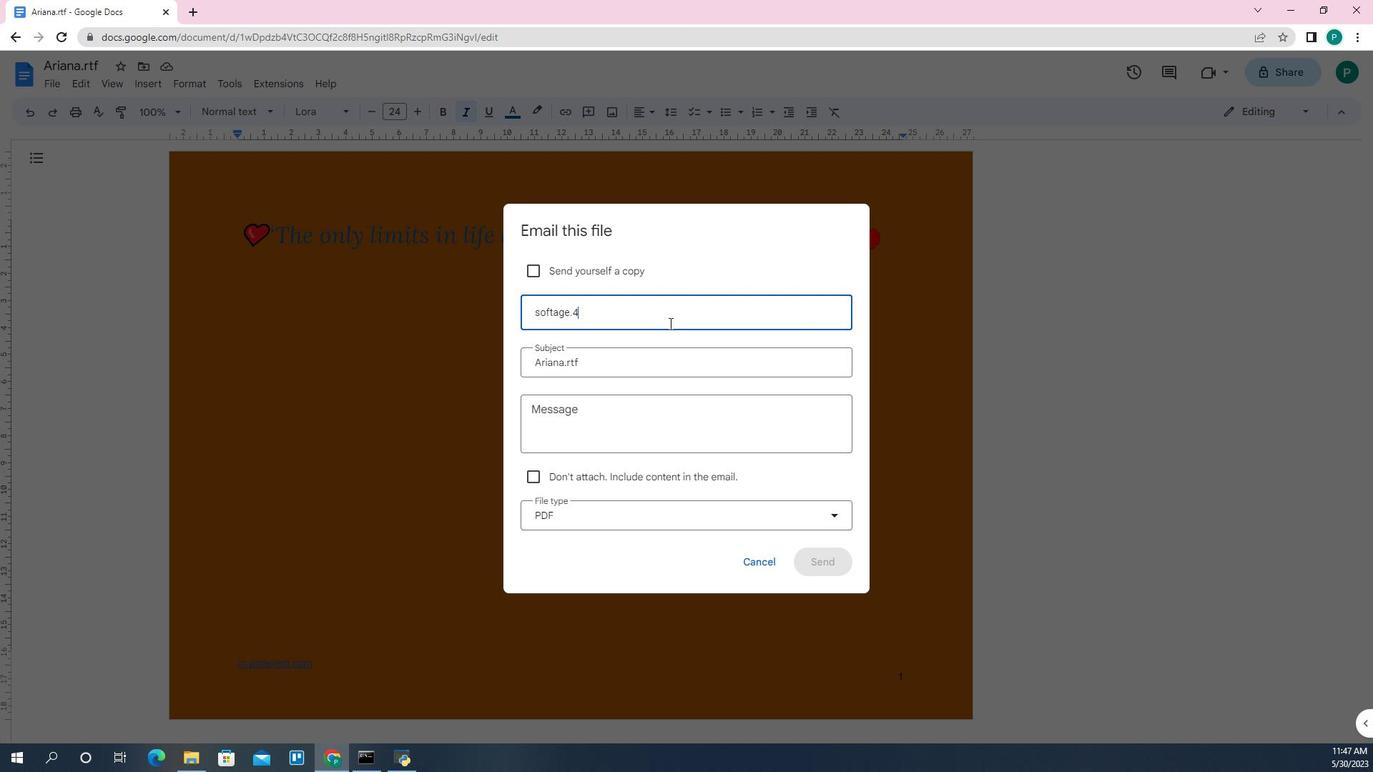 
Action: Mouse pressed left at (667, 314)
Screenshot: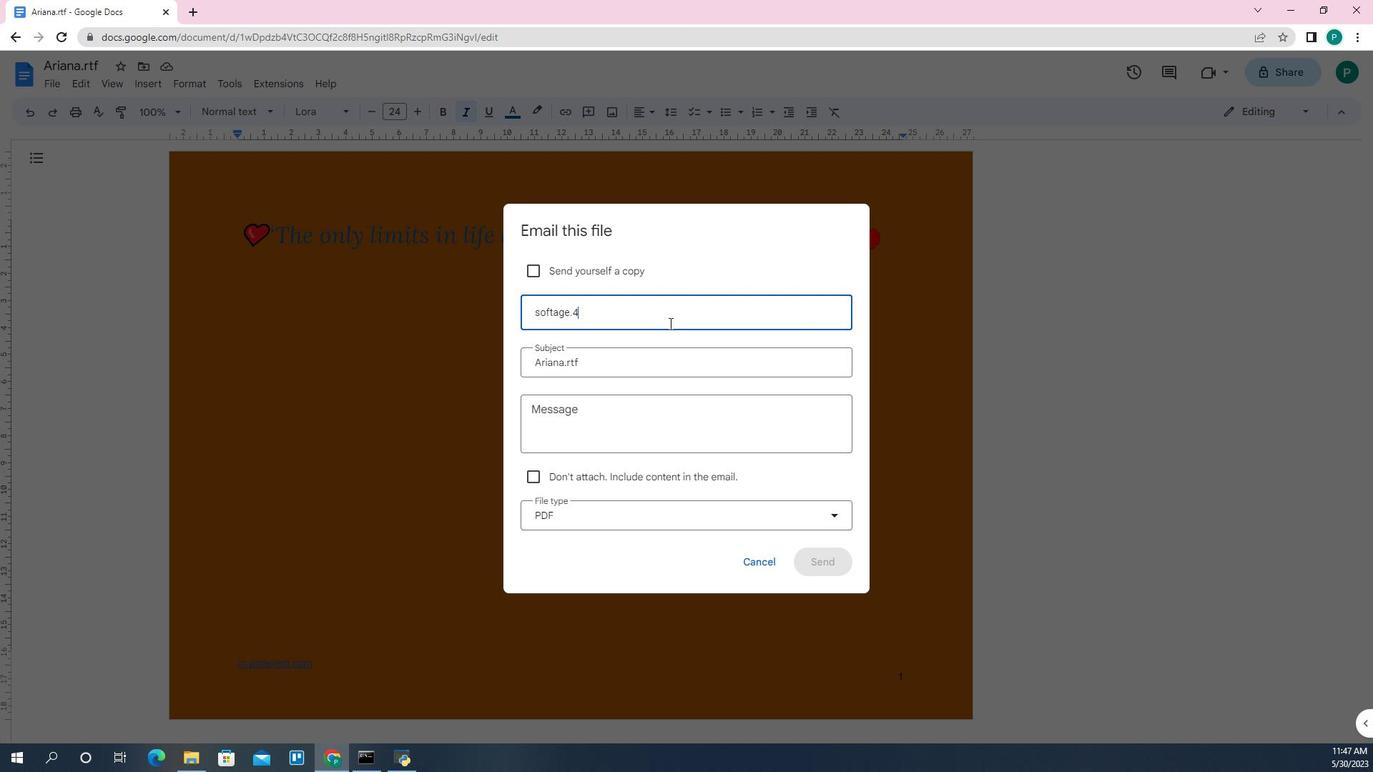 
Action: Mouse moved to (667, 311)
Screenshot: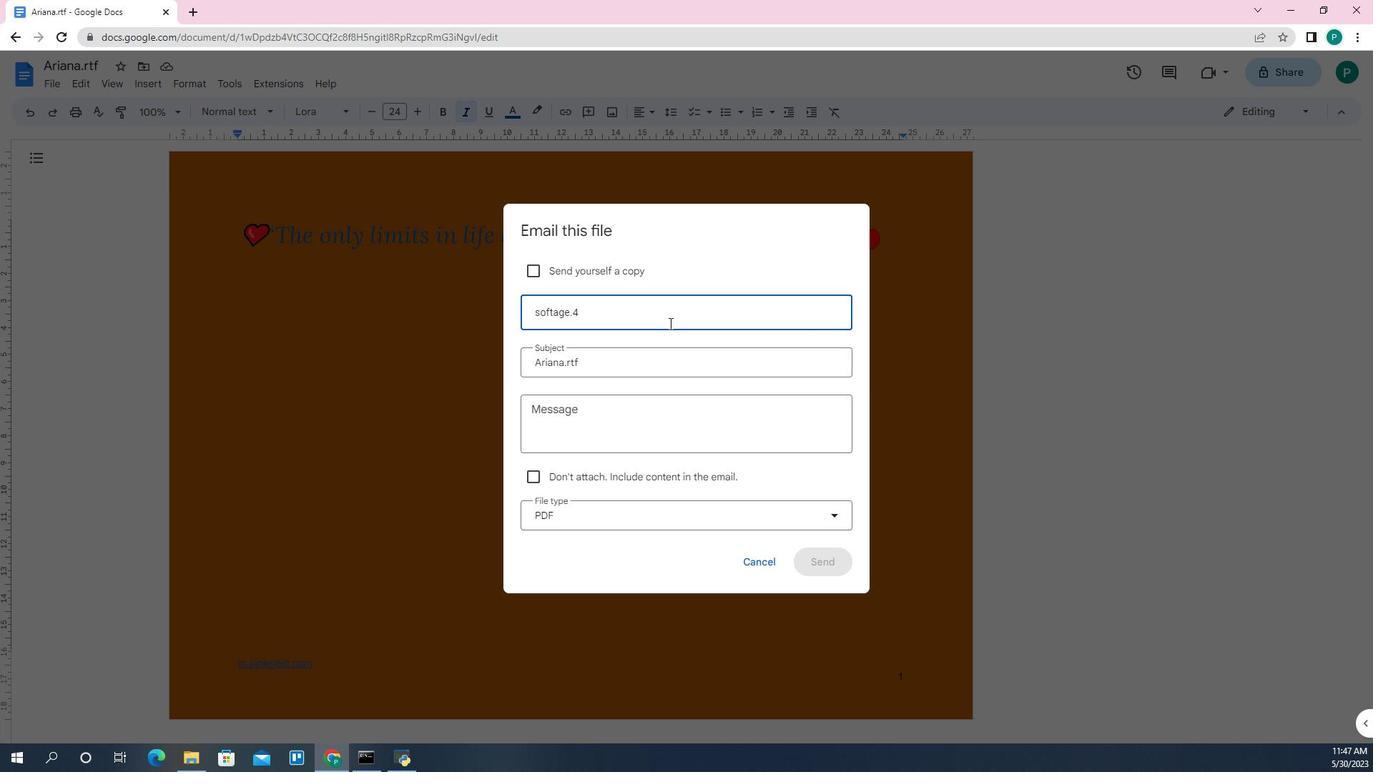 
Action: Mouse pressed left at (667, 311)
Screenshot: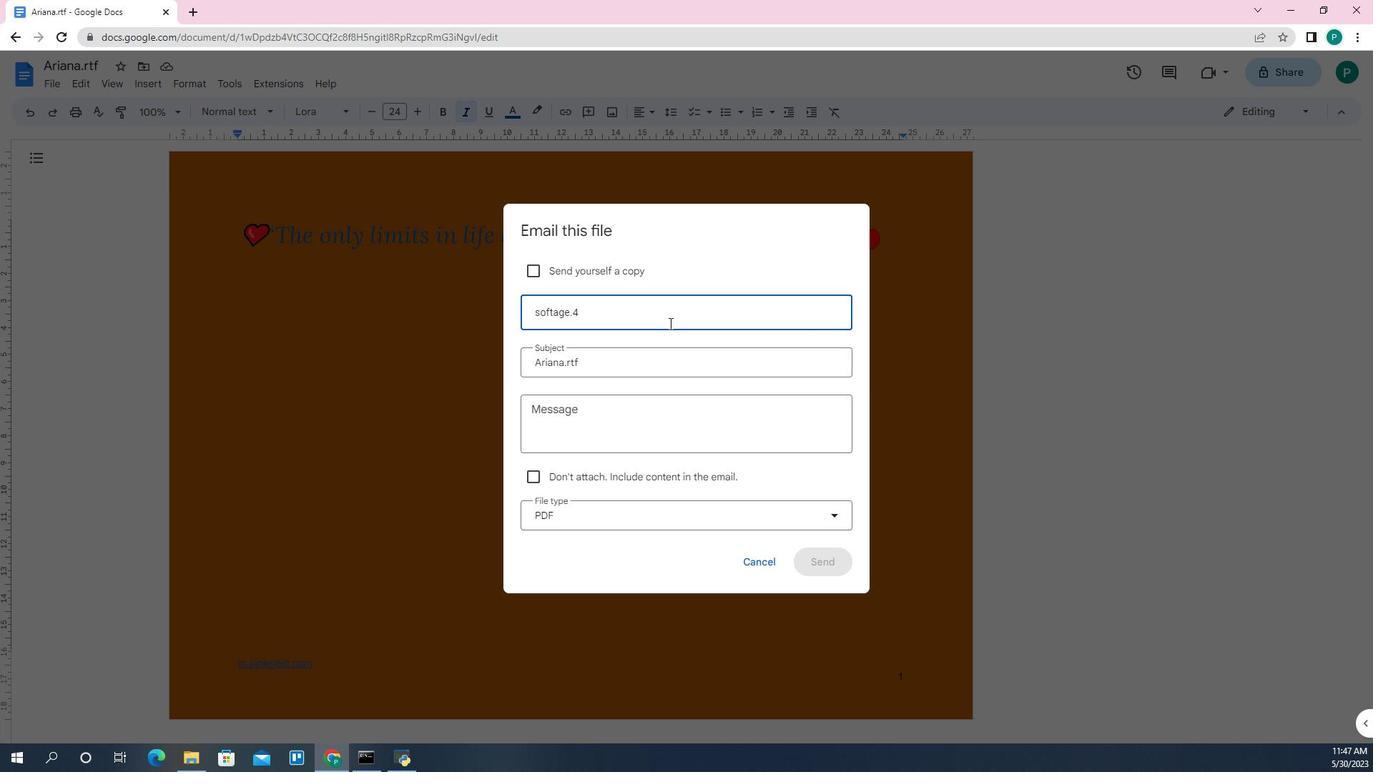 
Action: Mouse moved to (667, 310)
Screenshot: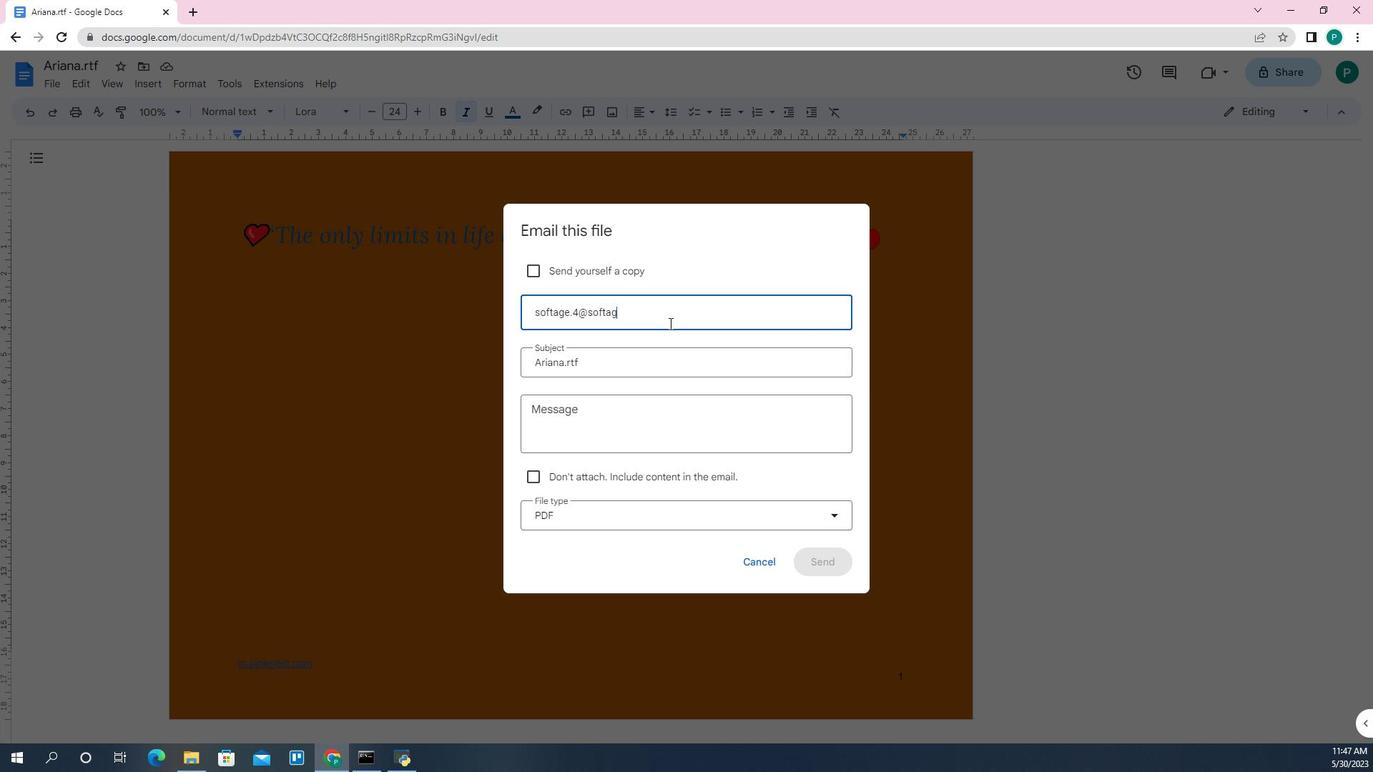 
Action: Mouse pressed left at (667, 310)
Screenshot: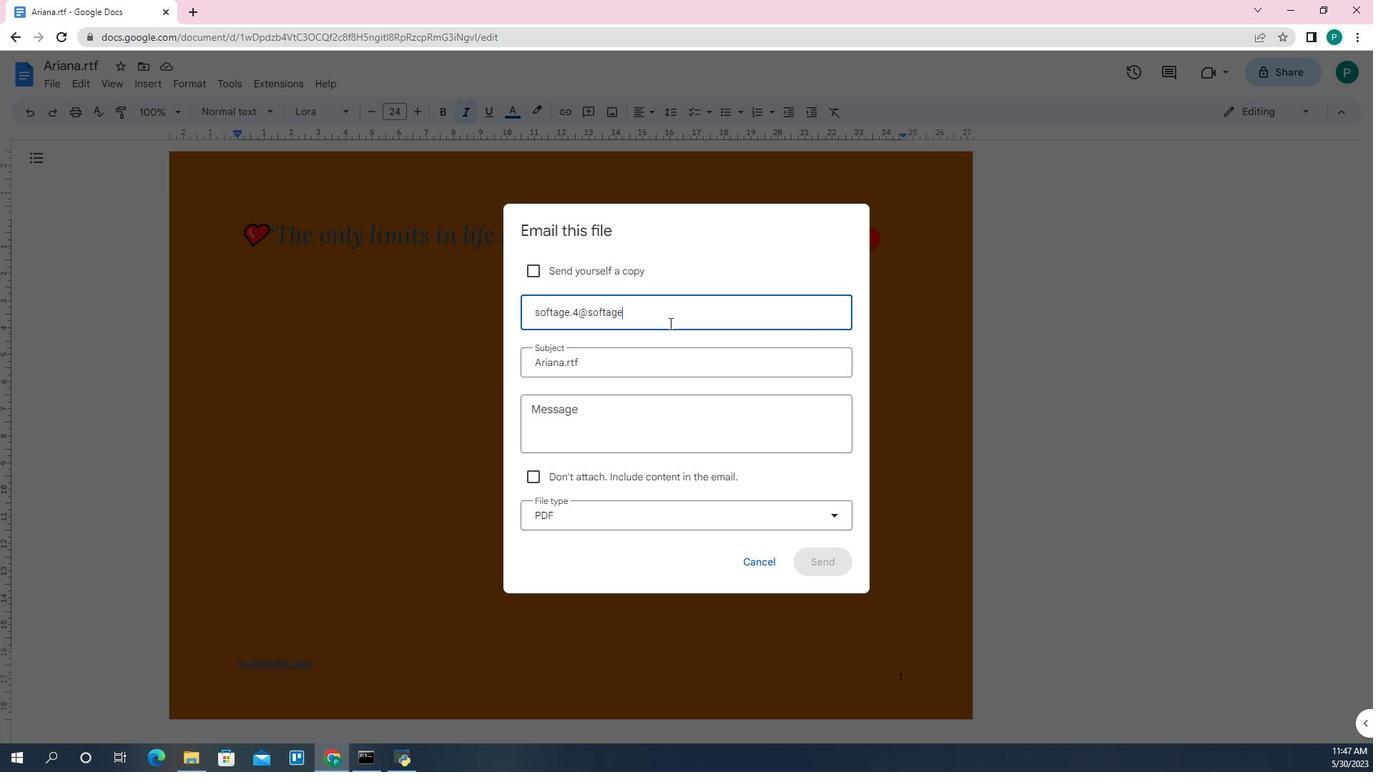 
Action: Mouse moved to (667, 318)
Screenshot: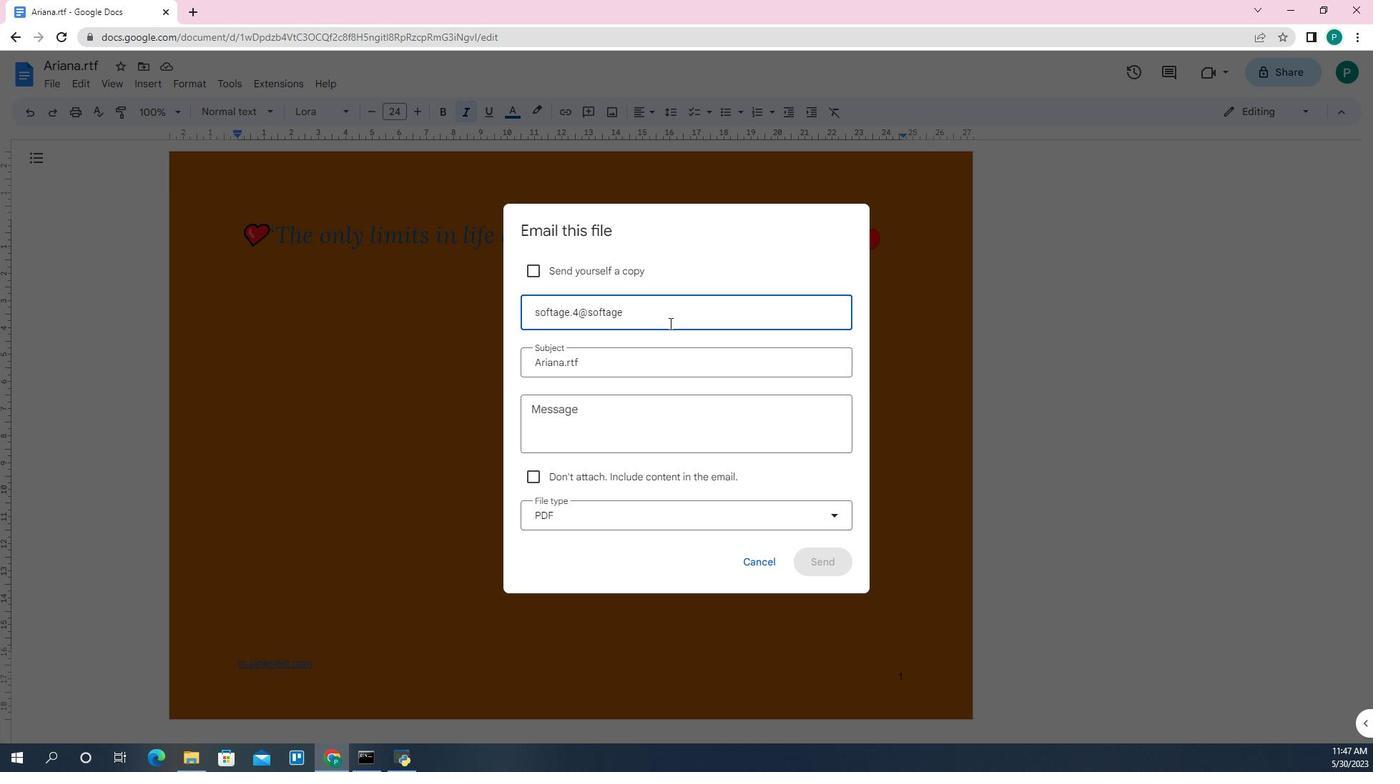 
Action: Mouse pressed left at (667, 318)
Screenshot: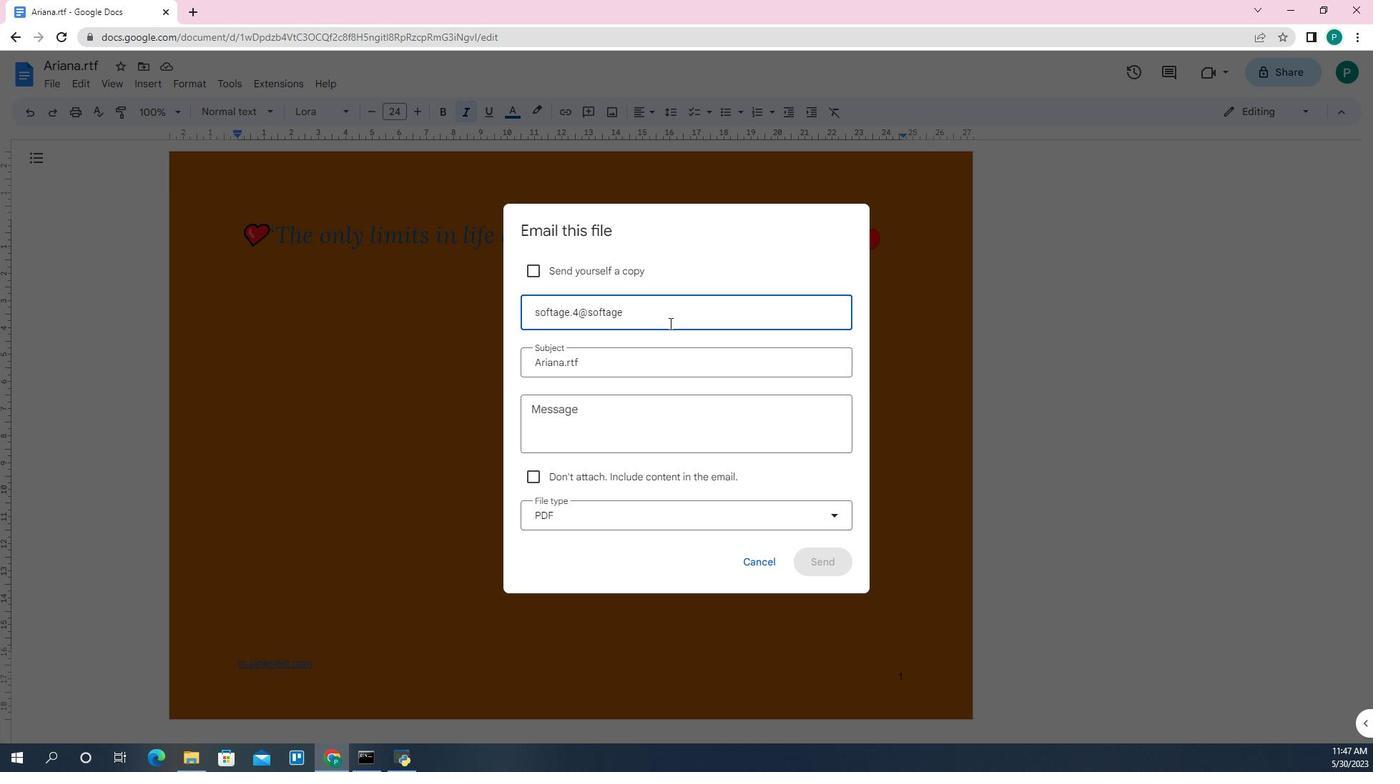 
Action: Mouse moved to (667, 311)
Screenshot: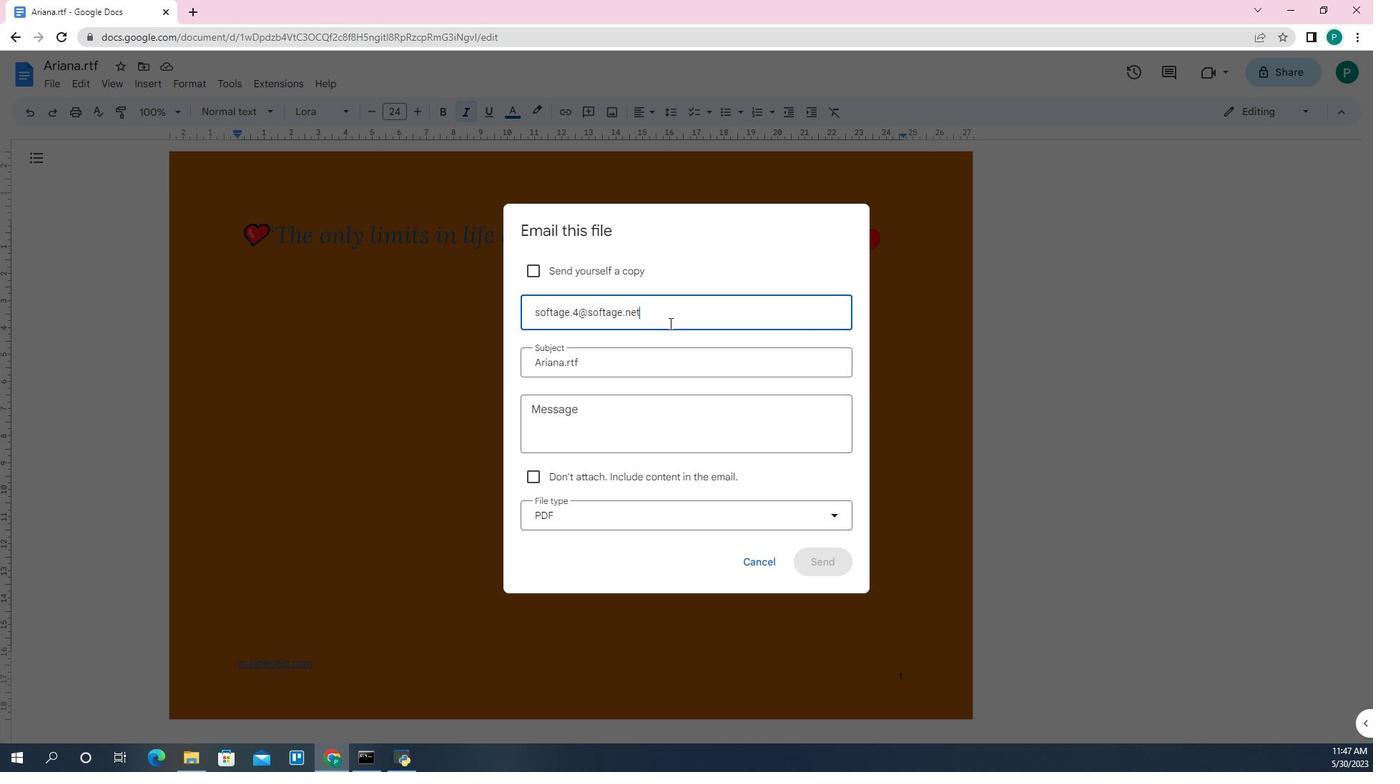 
Action: Mouse pressed left at (667, 311)
Screenshot: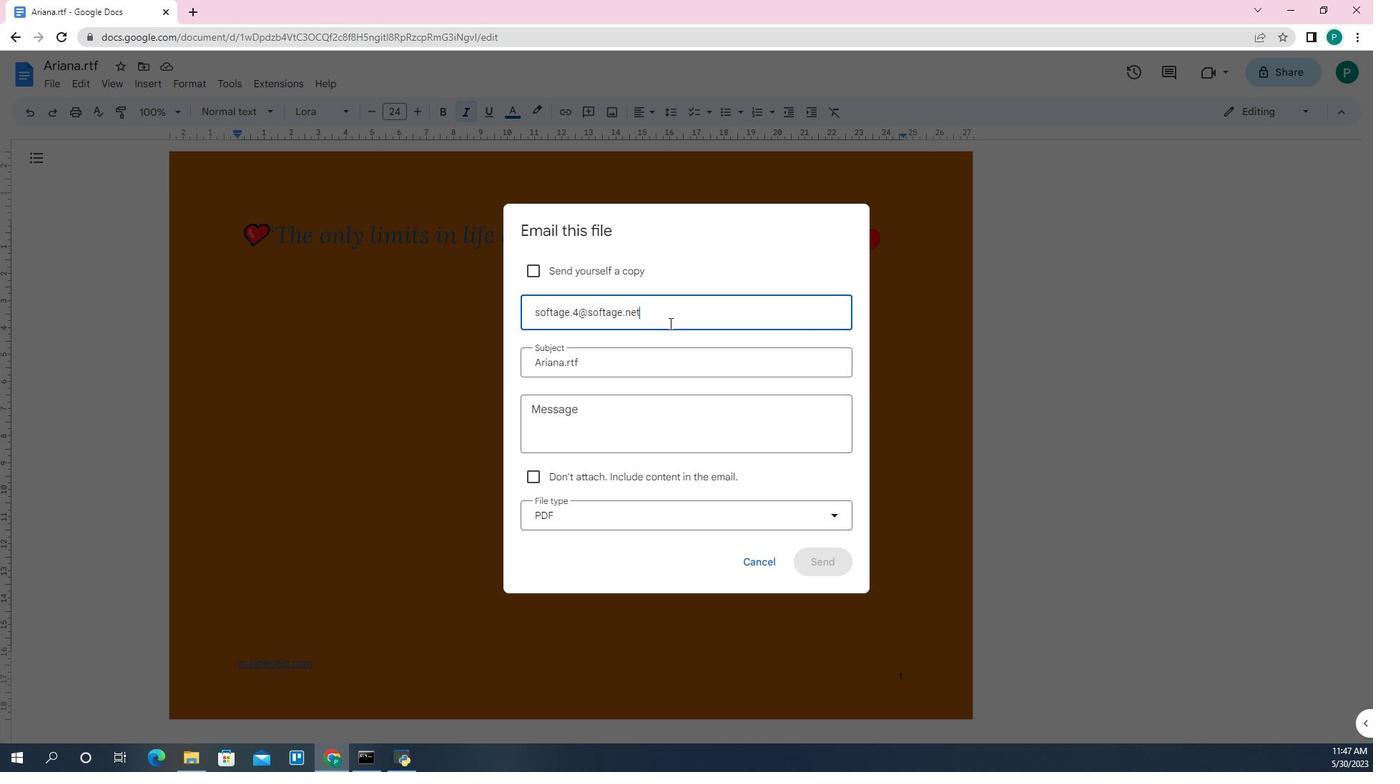 
Action: Key pressed softage.4<Key.shift><Key.shift>@softage.net<Key.enter>
Screenshot: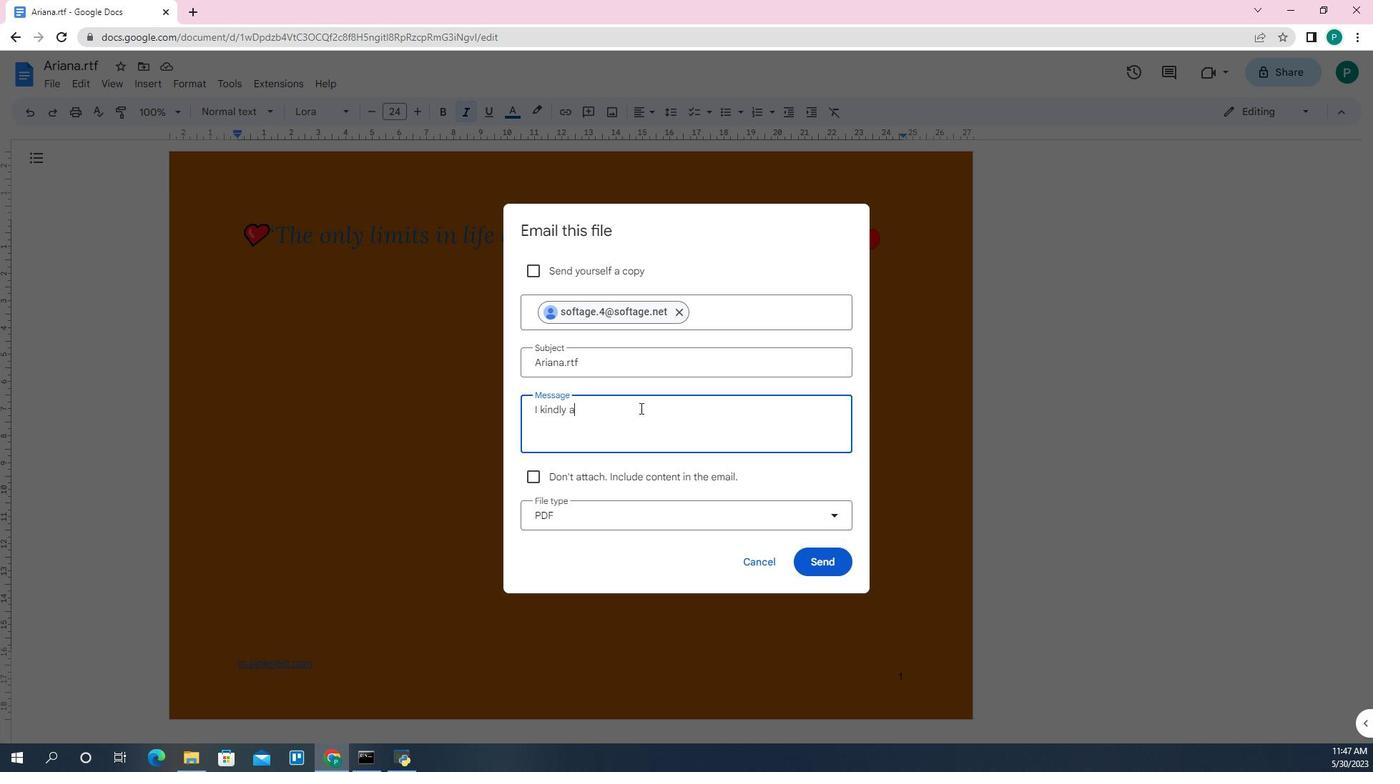 
Action: Mouse moved to (667, 311)
Screenshot: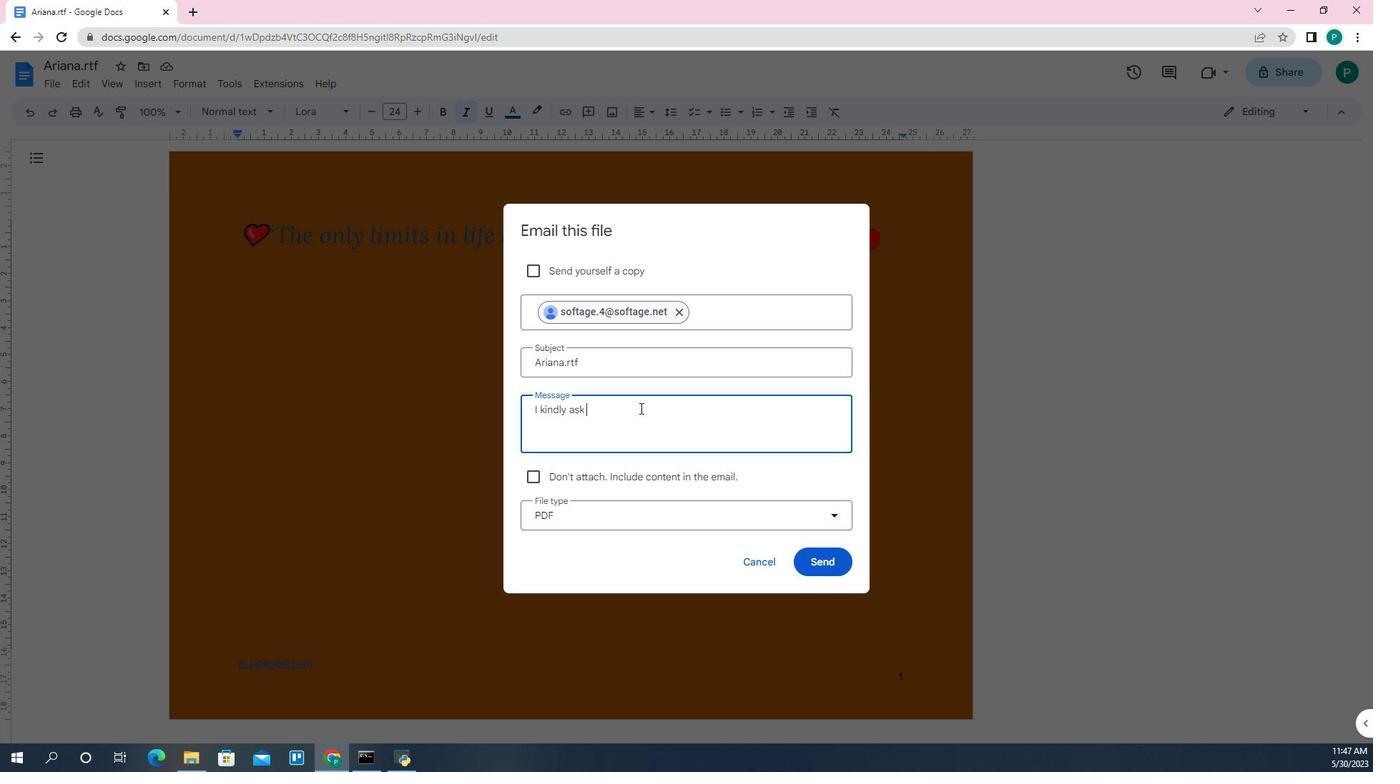 
Action: Key pressed <Key.shift>KINDLY<Key.space>ASK<Key.space>YOU<Key.space>TO<Key.space>GO<Key.space>TIL<Key.space><Key.shift><Key.shift><Key.shift><Key.shift><Key.shift><Key.shift><Key.shift><Key.shift><Key.shift><Key.shift><Key.shift><Key.shift><Key.shift><Key.shift><Key.shift><Key.shift><Key.shift><Key.shift>I've<Key.space>sent<Key.space>as<Key.space>asoon<Key.space>a<Key.backspace><Key.backspace><Key.backspace><Key.backspace><Key.backspace><Key.backspace><Key.backspace>soon<Key.space>as<Key.space>possible.<Key.space>
Screenshot: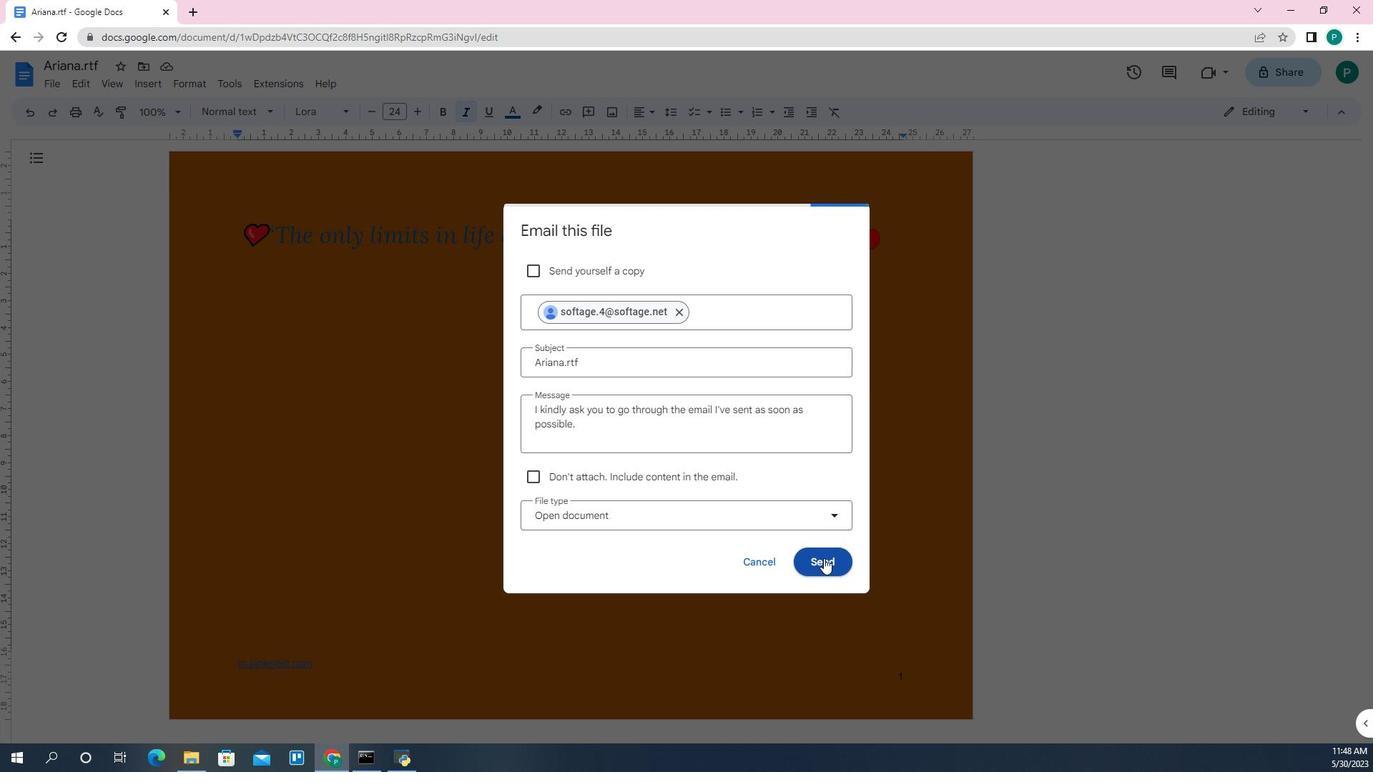 
Action: Mouse moved to (667, 326)
Screenshot: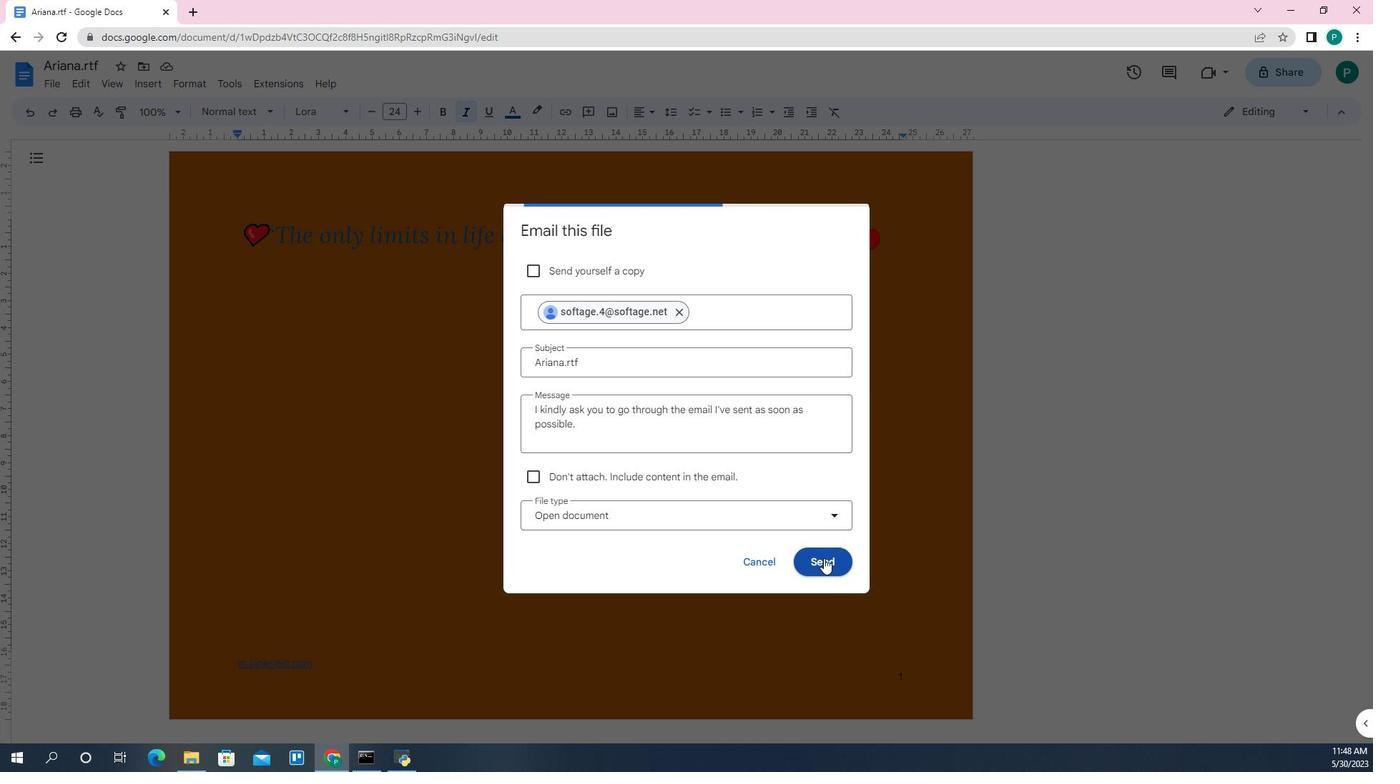 
Action: Mouse pressed left at (667, 326)
Screenshot: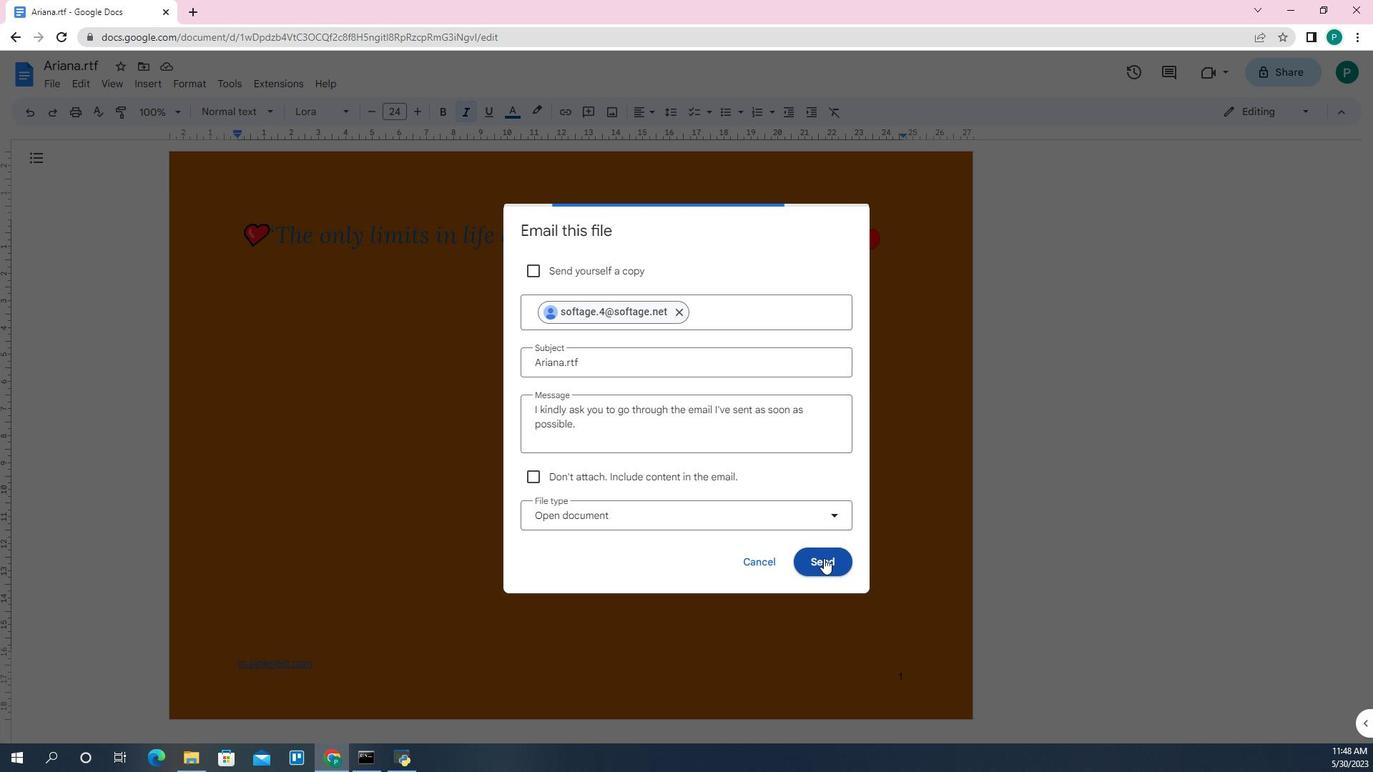 
Action: Mouse moved to (667, 331)
Screenshot: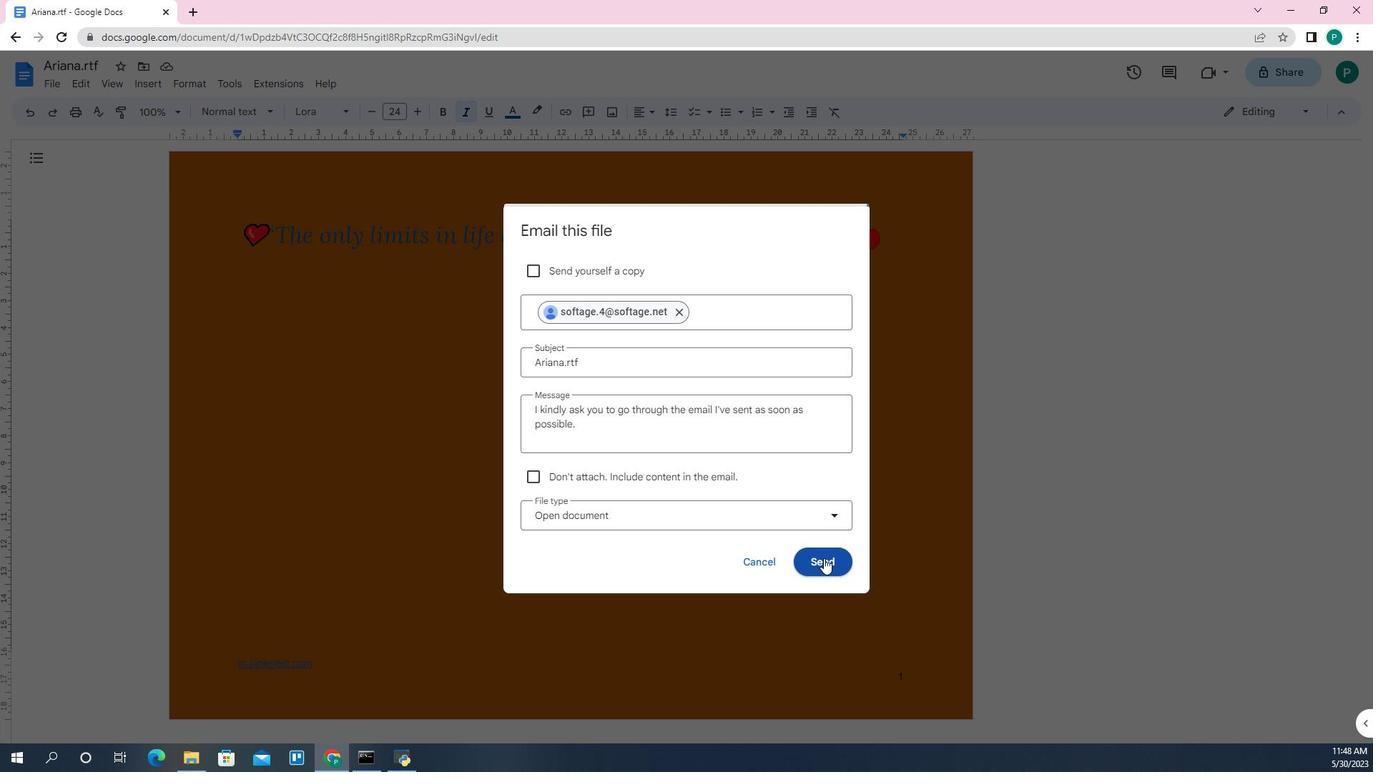 
Action: Mouse pressed left at (667, 331)
Screenshot: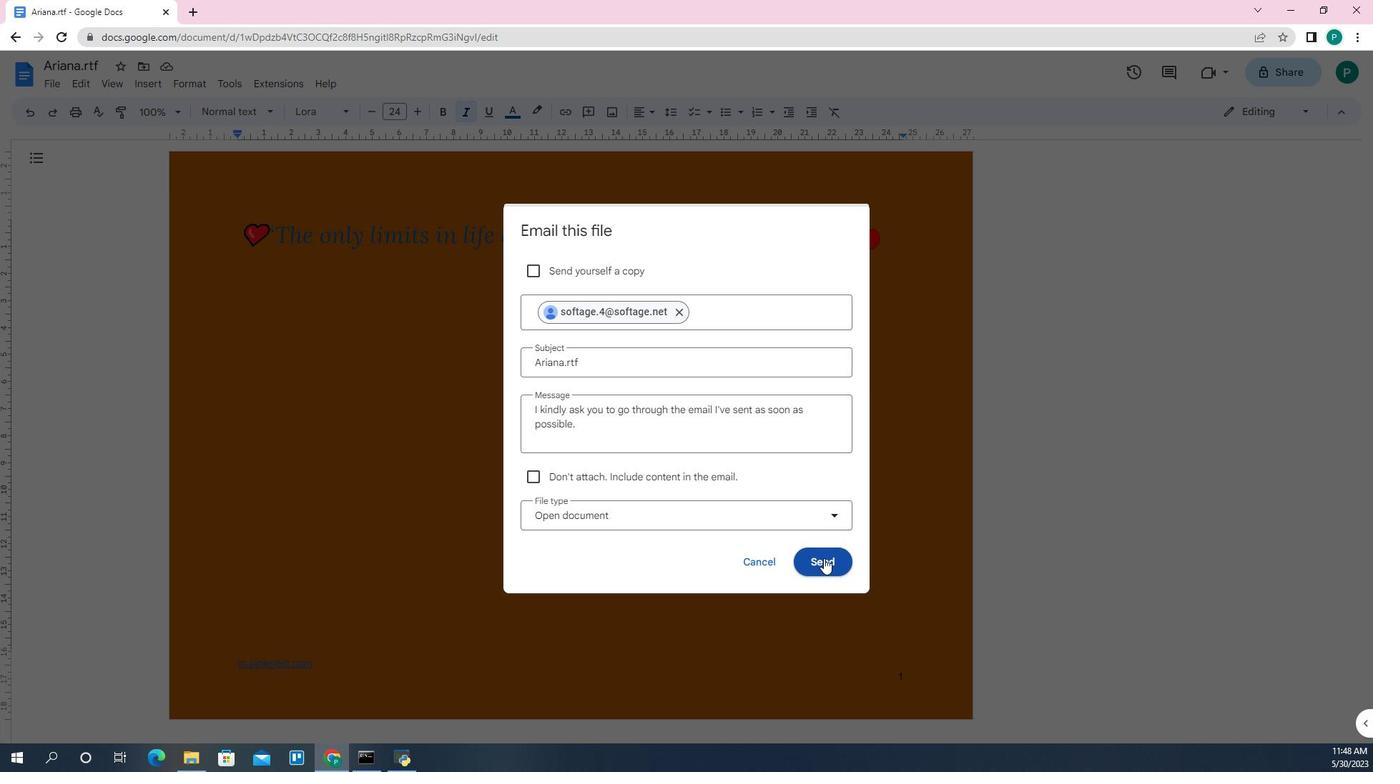 
Action: Mouse moved to (667, 325)
Screenshot: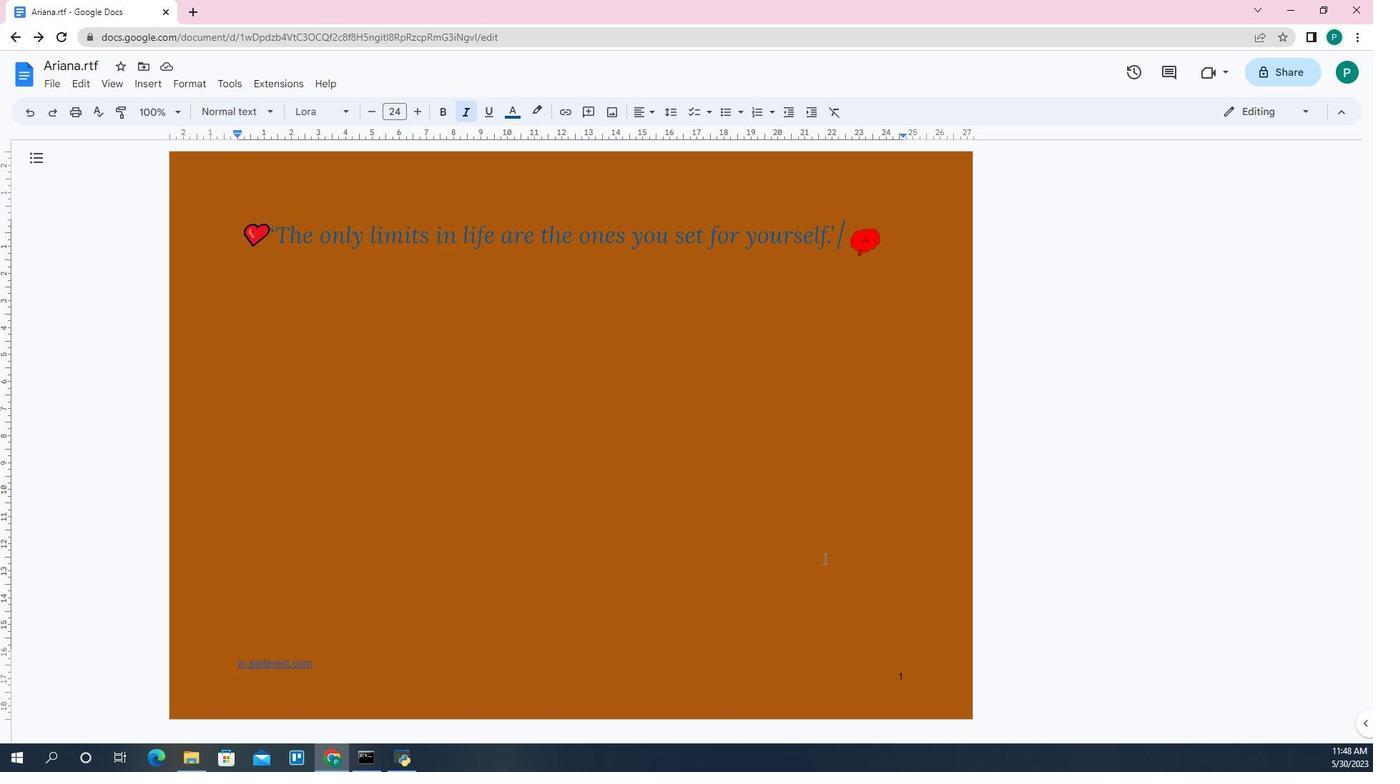 
Action: Mouse scrolled (667, 325) with delta (0, 0)
Screenshot: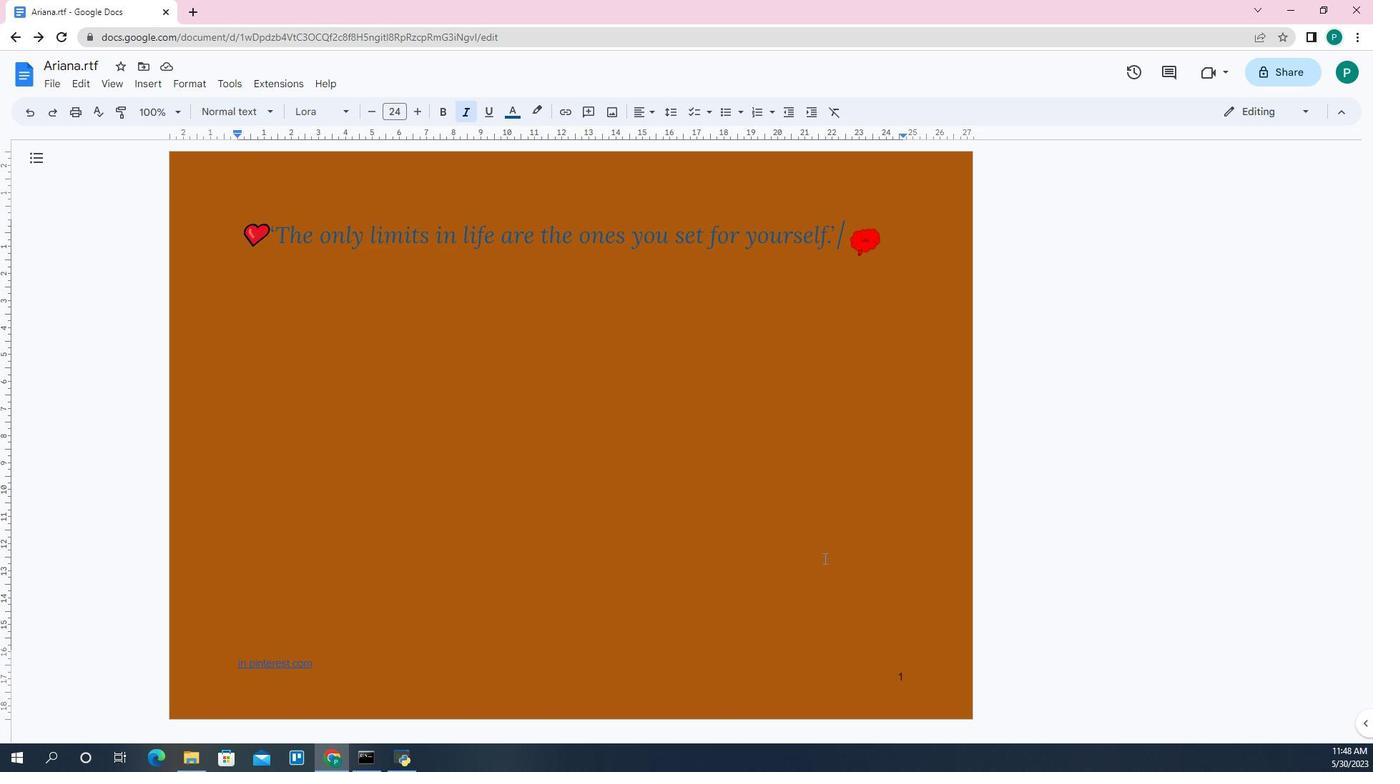 
Action: Mouse moved to (667, 325)
Screenshot: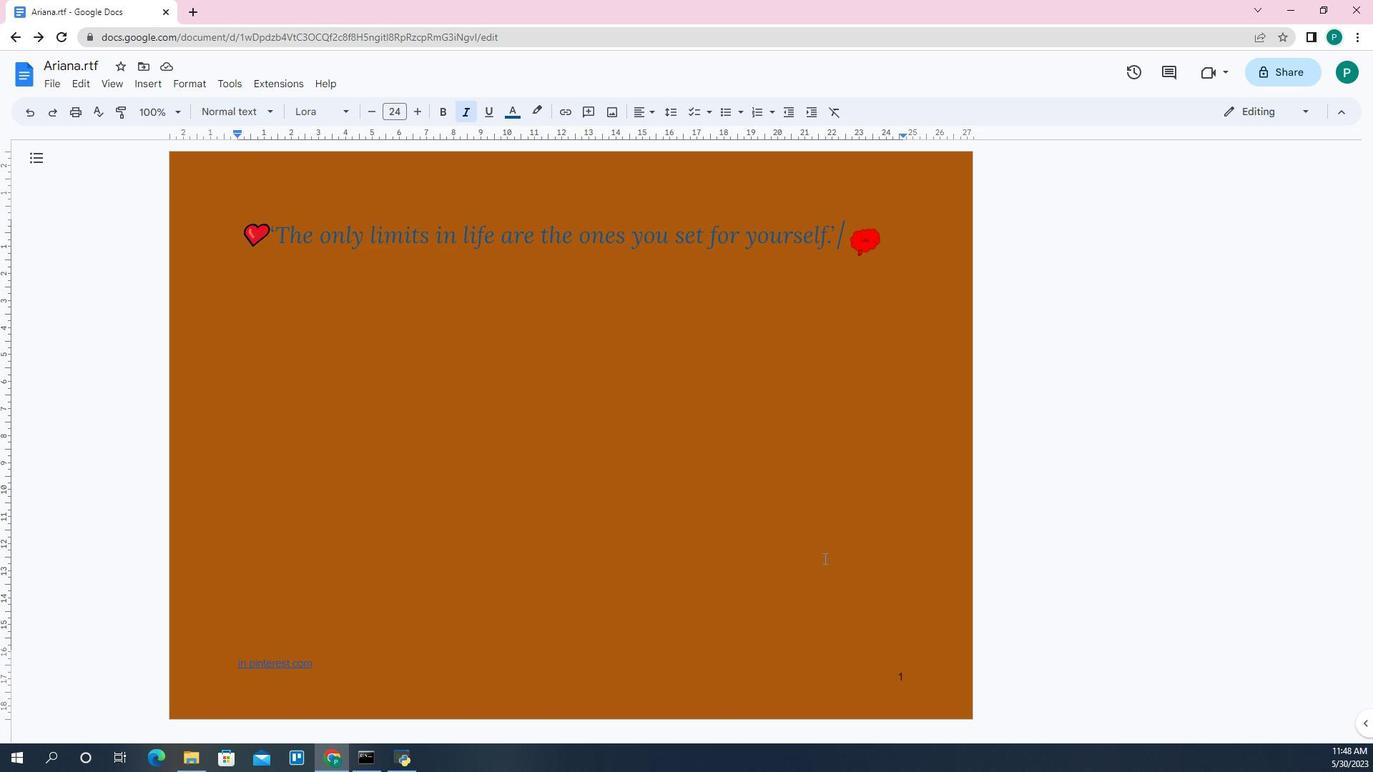 
Action: Mouse scrolled (667, 325) with delta (0, 0)
Screenshot: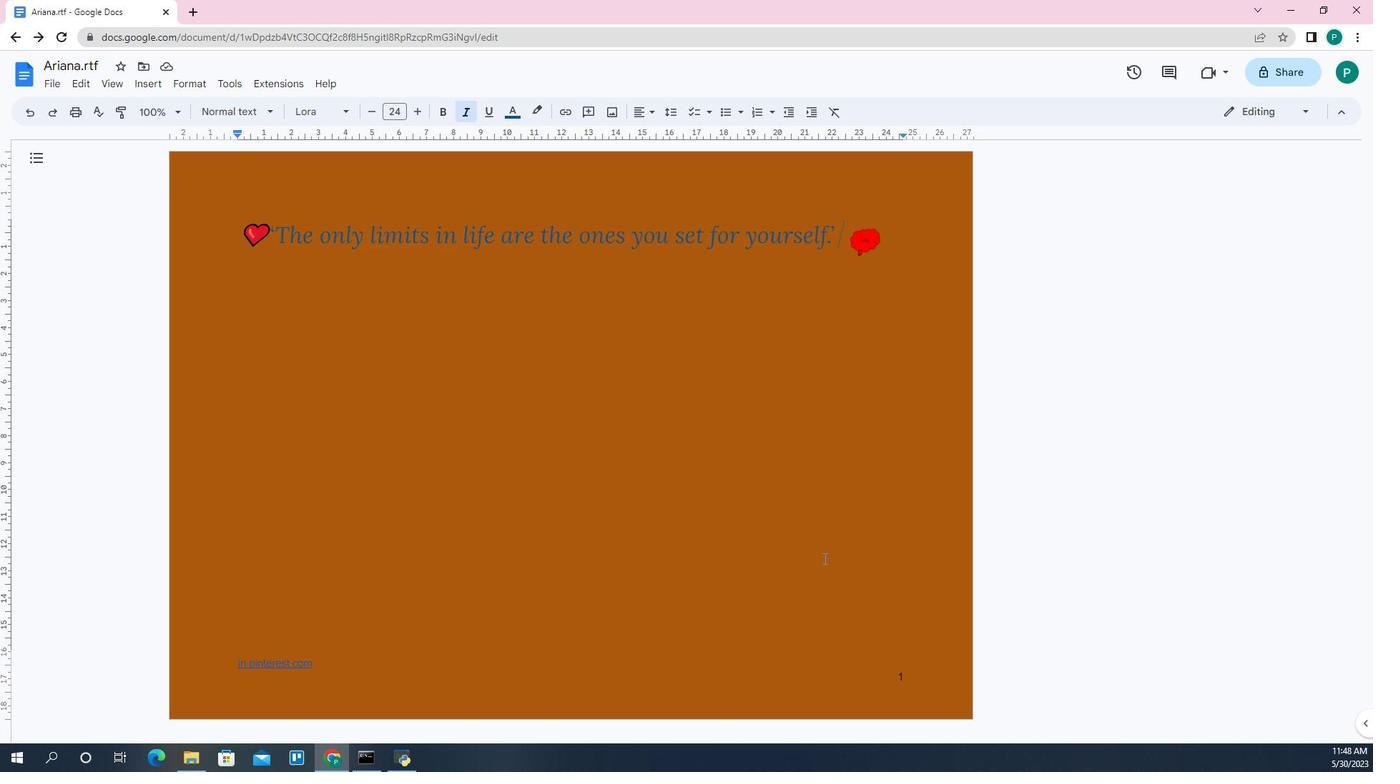 
Action: Mouse moved to (667, 319)
Screenshot: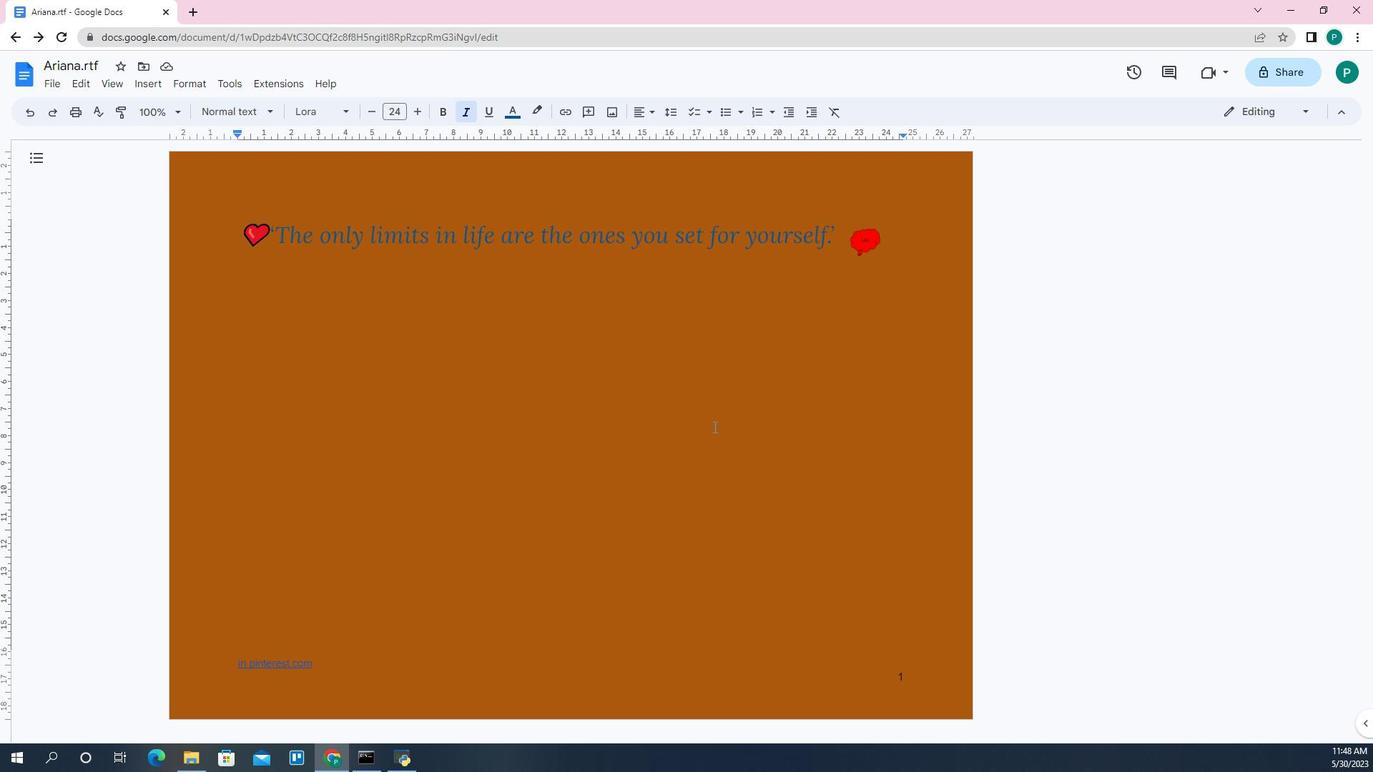 
